 Task: Find connections with filter location Nanning with filter topic #coachingwith filter profile language French with filter current company Tromenz Learning with filter school National Institute of Technology, Tiruchirappalli with filter industry IT System Installation and Disposal with filter service category Team Building with filter keywords title Human Resources
Action: Mouse moved to (305, 200)
Screenshot: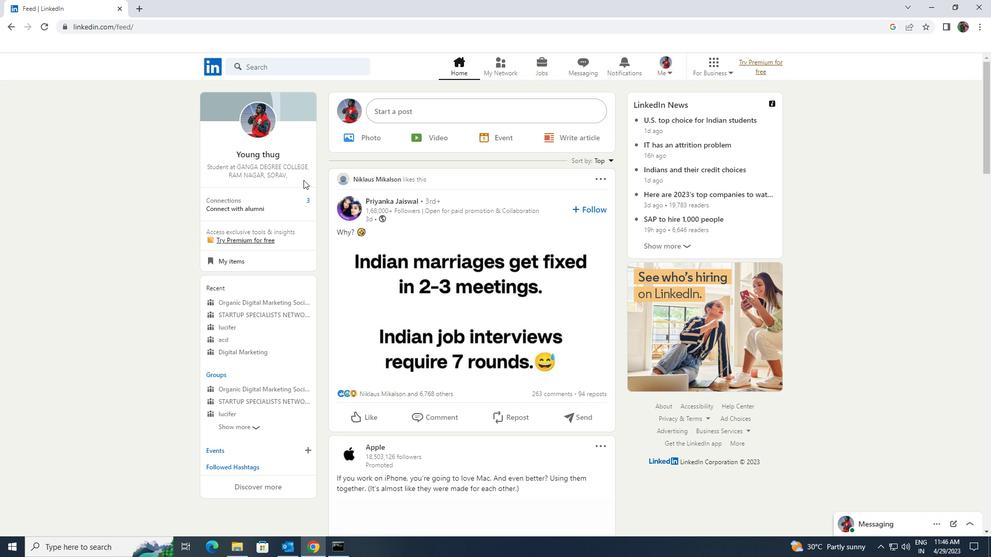 
Action: Mouse pressed left at (305, 200)
Screenshot: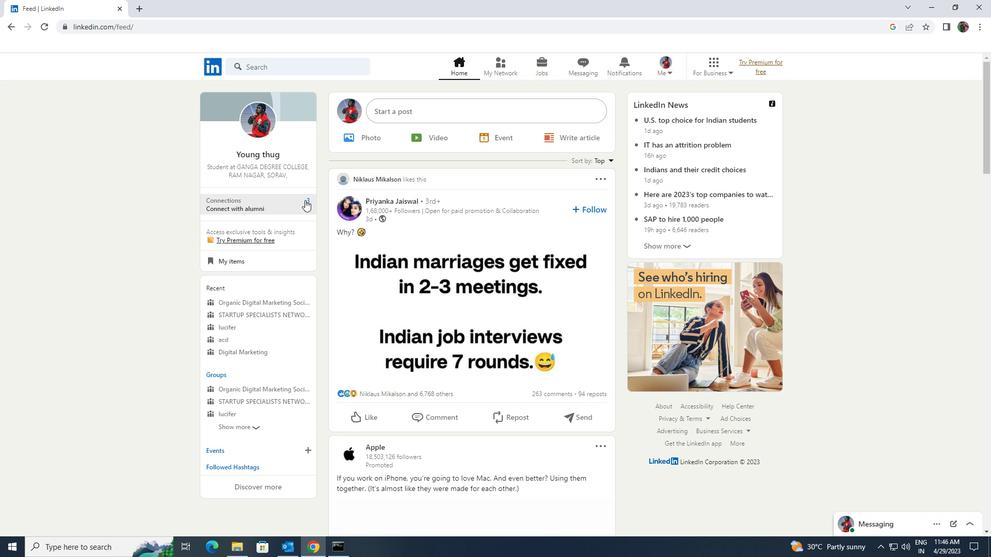 
Action: Mouse moved to (330, 127)
Screenshot: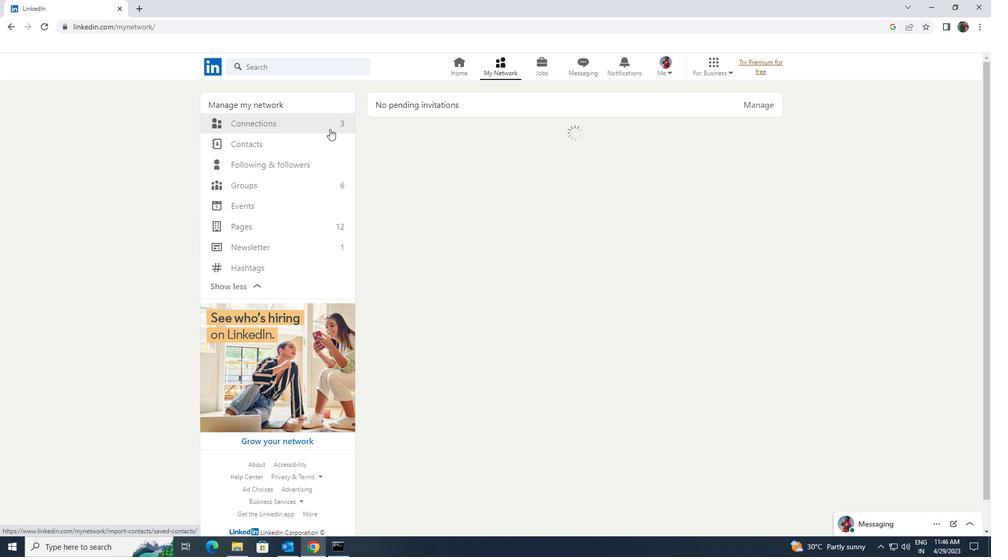 
Action: Mouse pressed left at (330, 127)
Screenshot: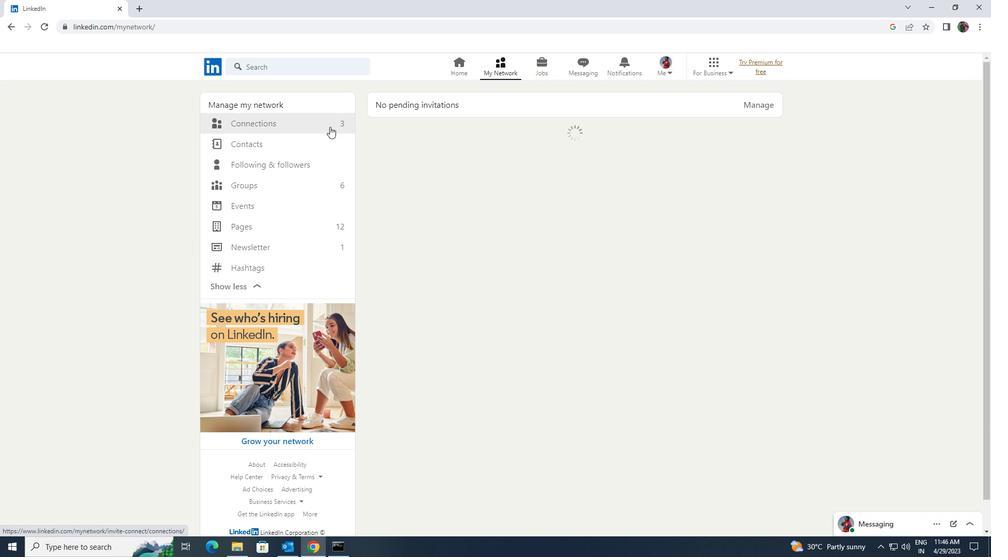 
Action: Mouse moved to (559, 125)
Screenshot: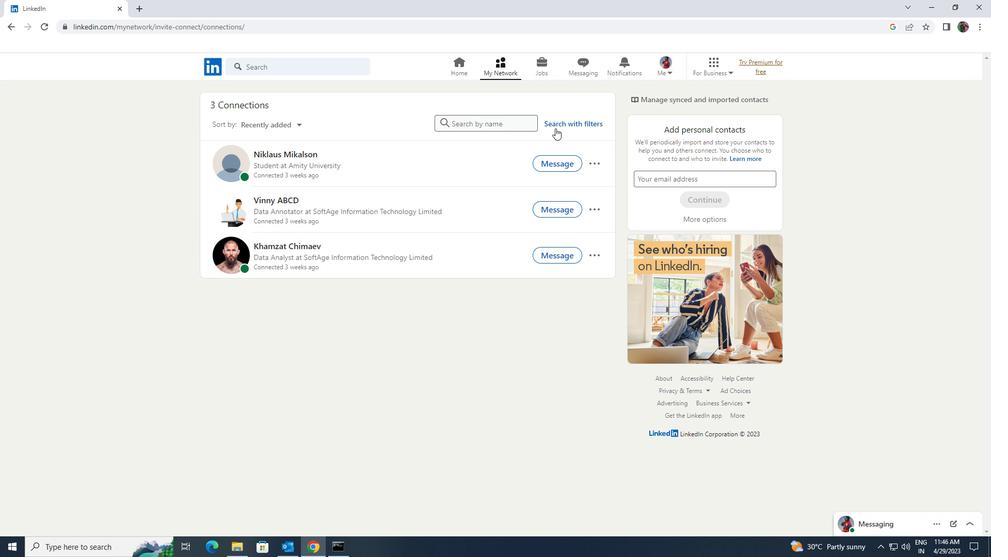 
Action: Mouse pressed left at (559, 125)
Screenshot: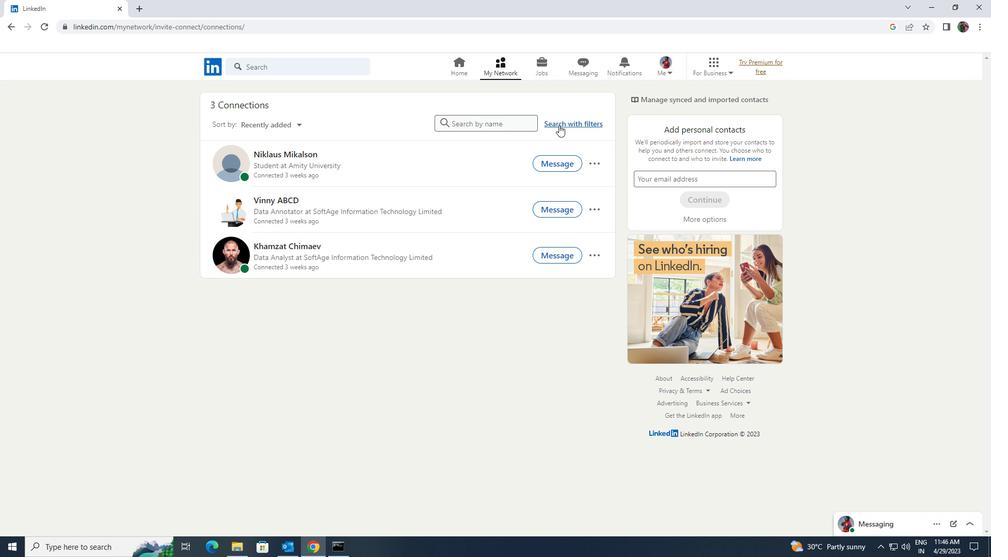 
Action: Mouse moved to (535, 96)
Screenshot: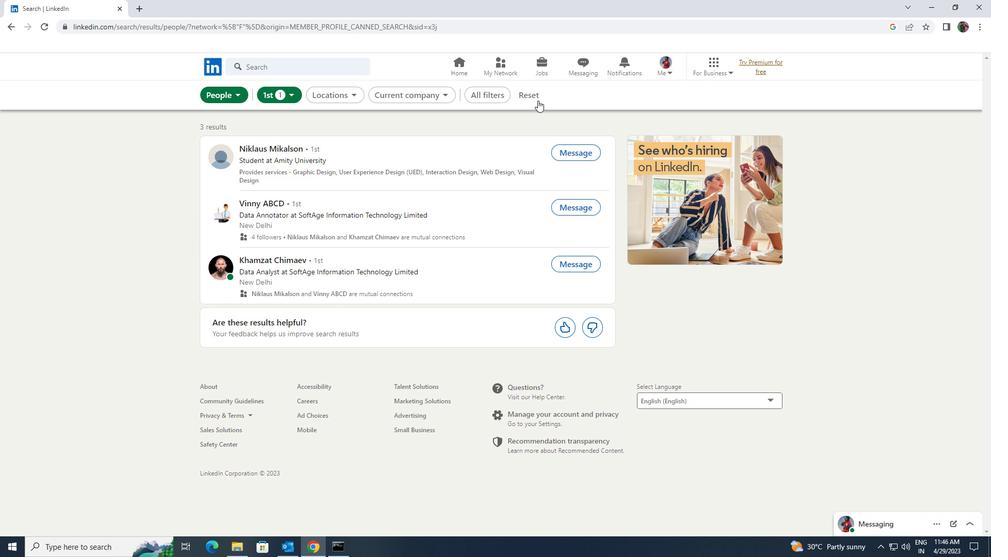 
Action: Mouse pressed left at (535, 96)
Screenshot: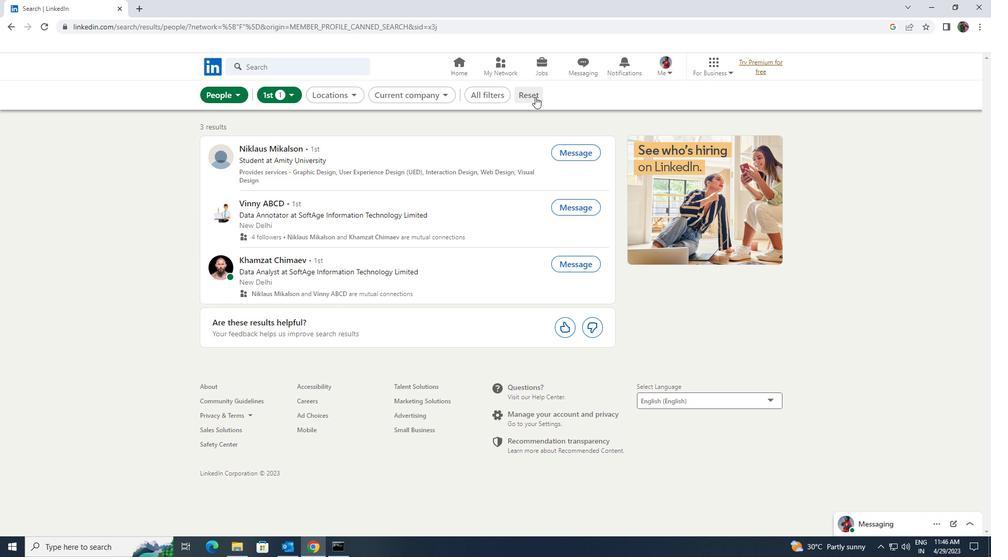 
Action: Mouse moved to (523, 95)
Screenshot: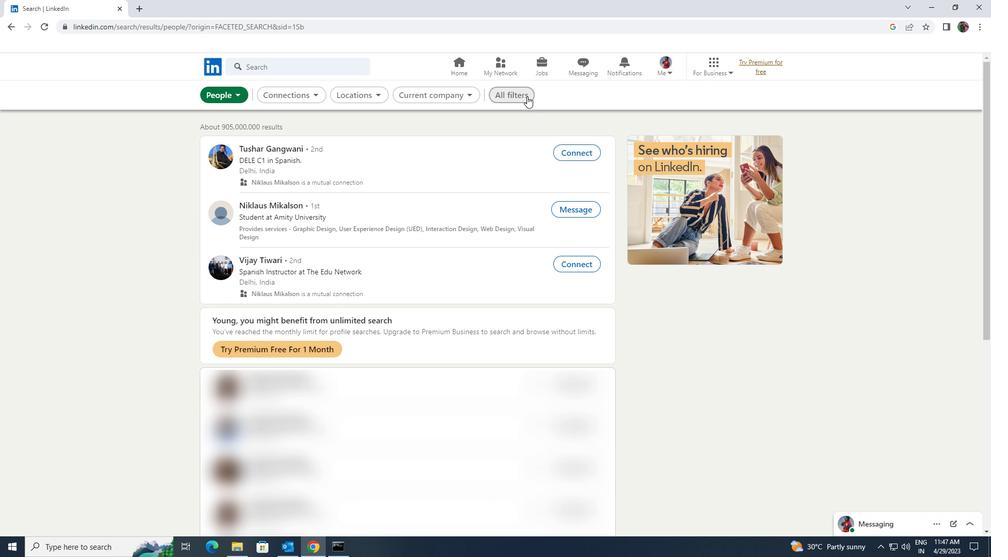 
Action: Mouse pressed left at (523, 95)
Screenshot: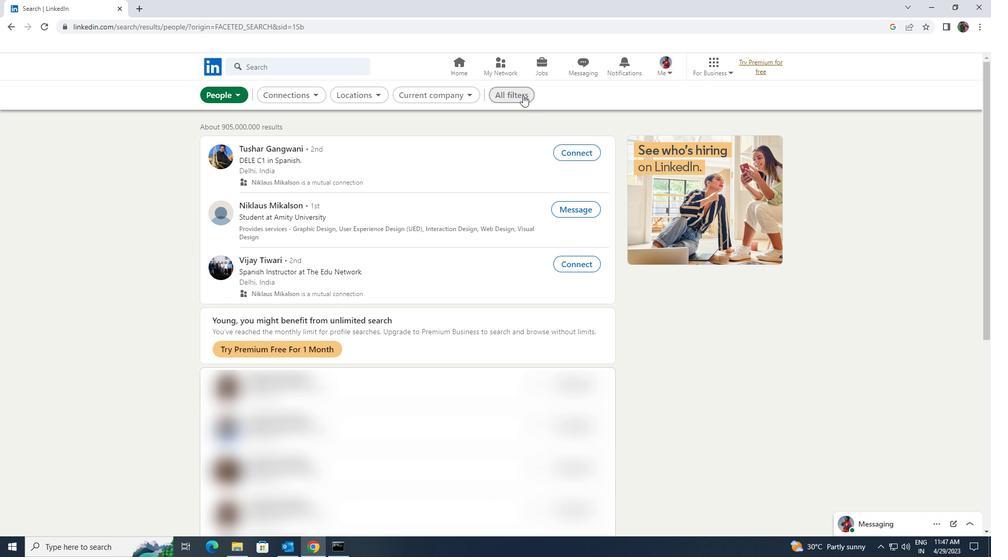 
Action: Mouse moved to (781, 261)
Screenshot: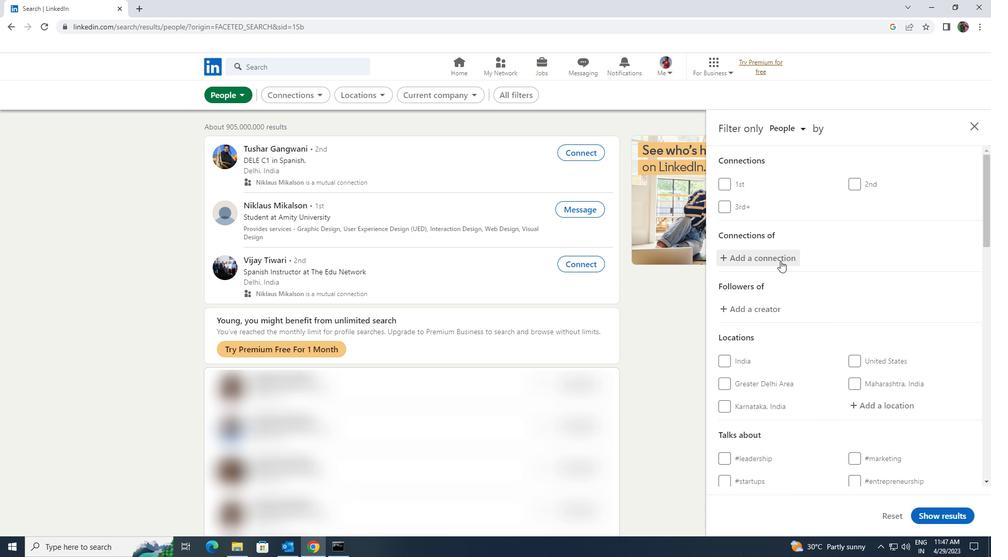 
Action: Mouse scrolled (781, 260) with delta (0, 0)
Screenshot: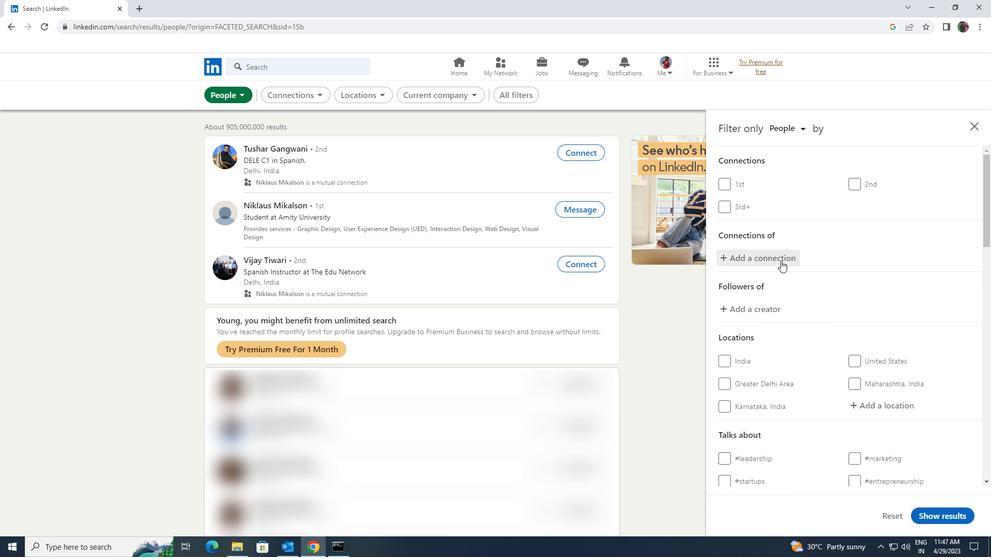 
Action: Mouse scrolled (781, 260) with delta (0, 0)
Screenshot: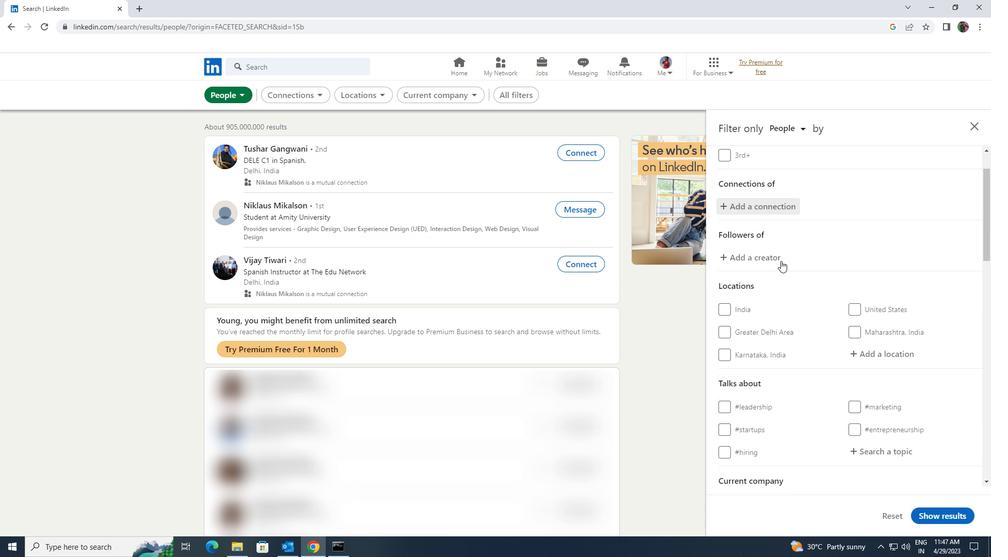 
Action: Mouse moved to (871, 299)
Screenshot: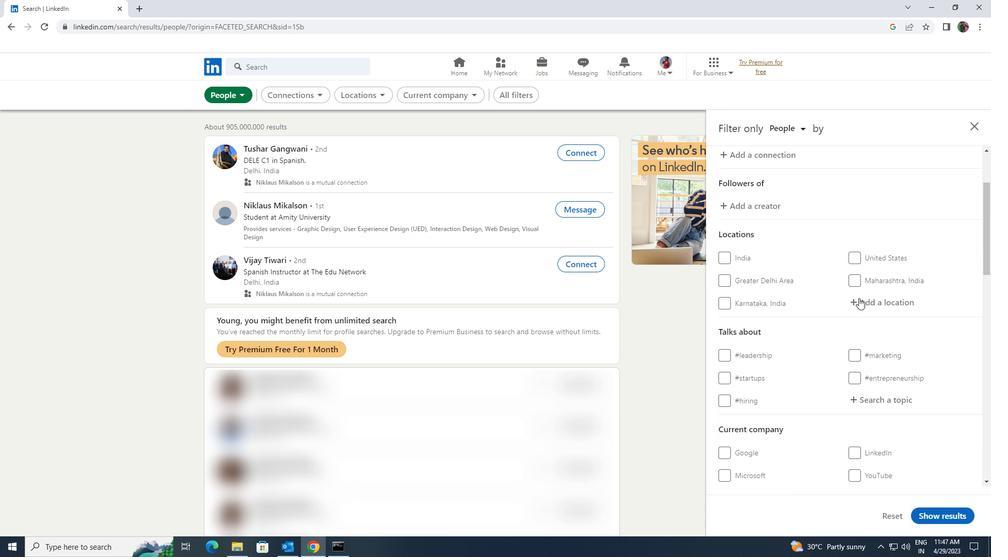 
Action: Mouse pressed left at (871, 299)
Screenshot: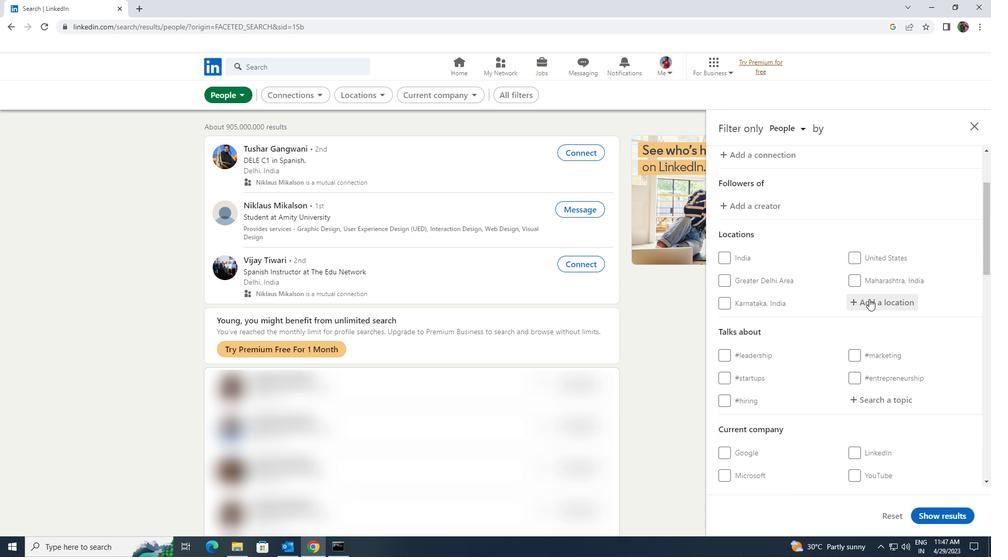 
Action: Mouse moved to (866, 302)
Screenshot: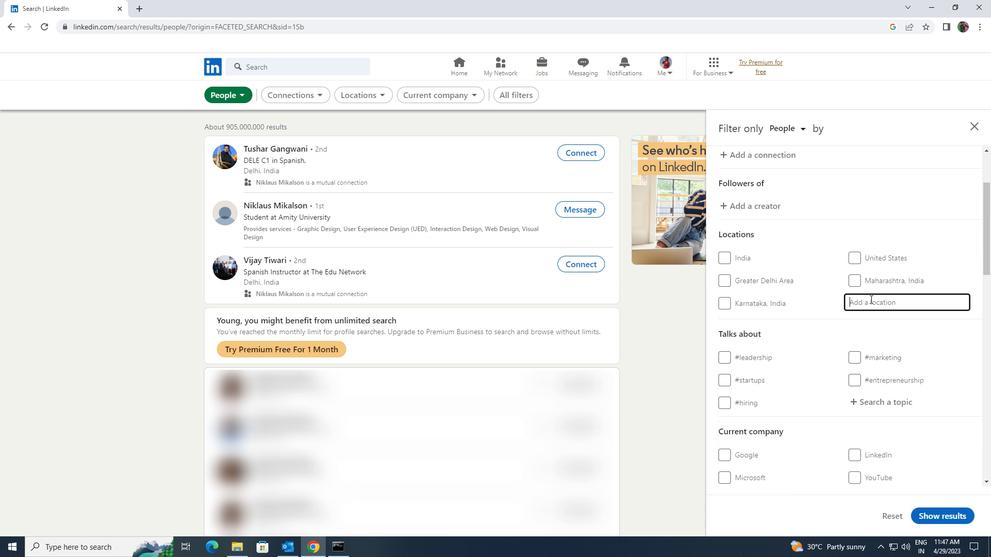 
Action: Key pressed <Key.shift>NANNI
Screenshot: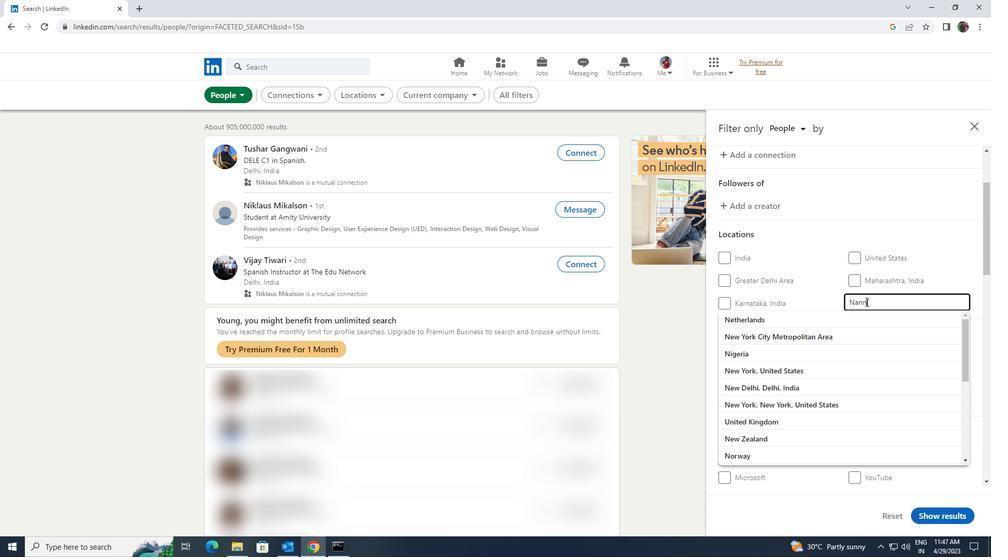 
Action: Mouse moved to (864, 317)
Screenshot: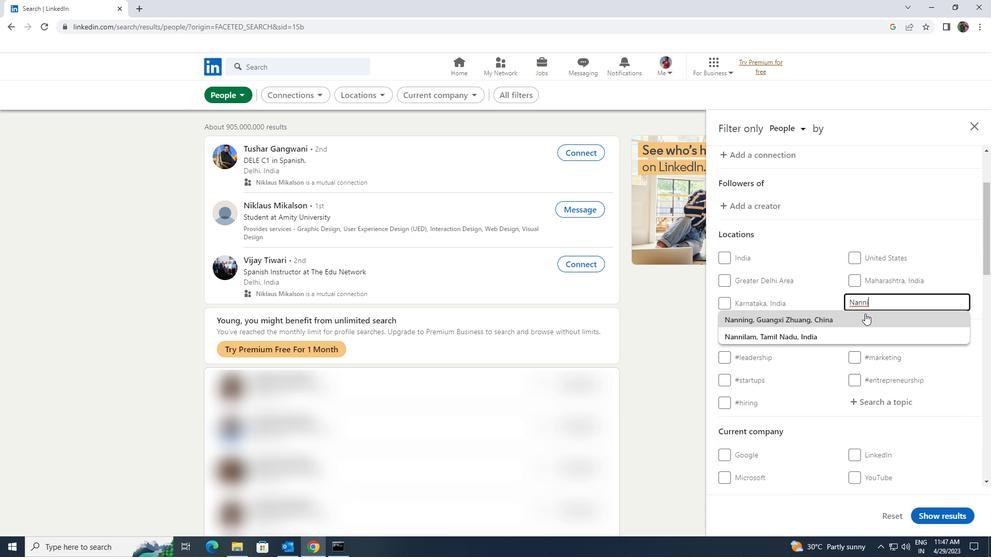 
Action: Mouse pressed left at (864, 317)
Screenshot: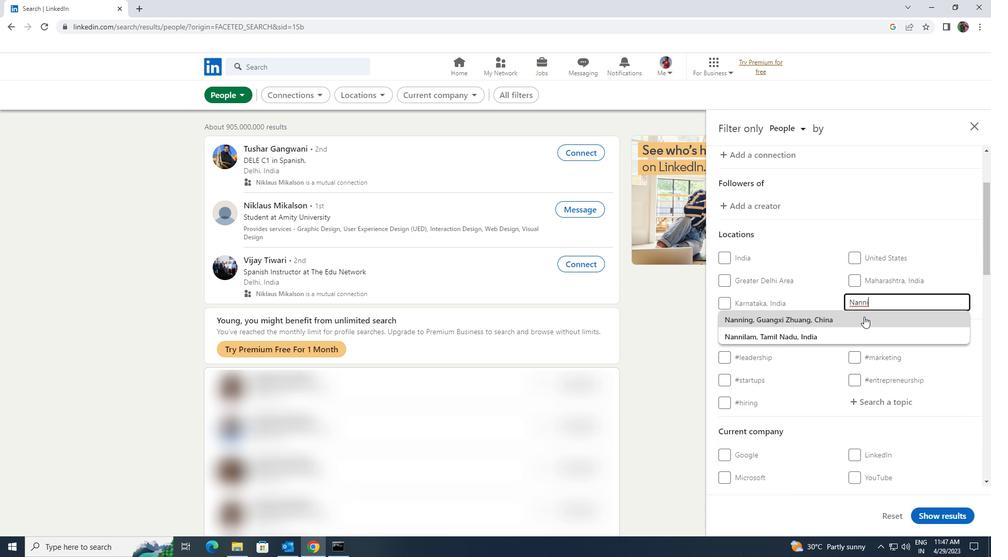 
Action: Mouse moved to (862, 320)
Screenshot: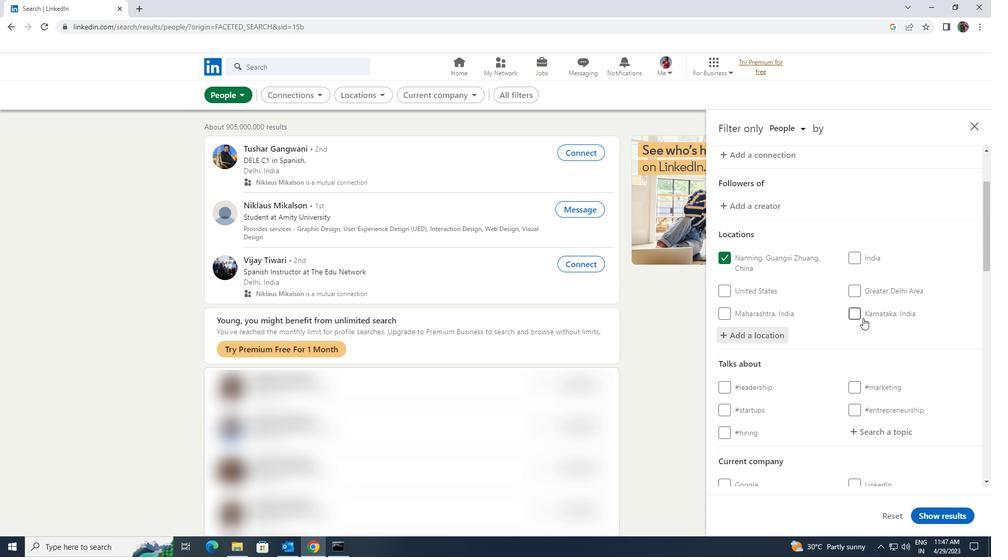 
Action: Mouse scrolled (862, 319) with delta (0, 0)
Screenshot: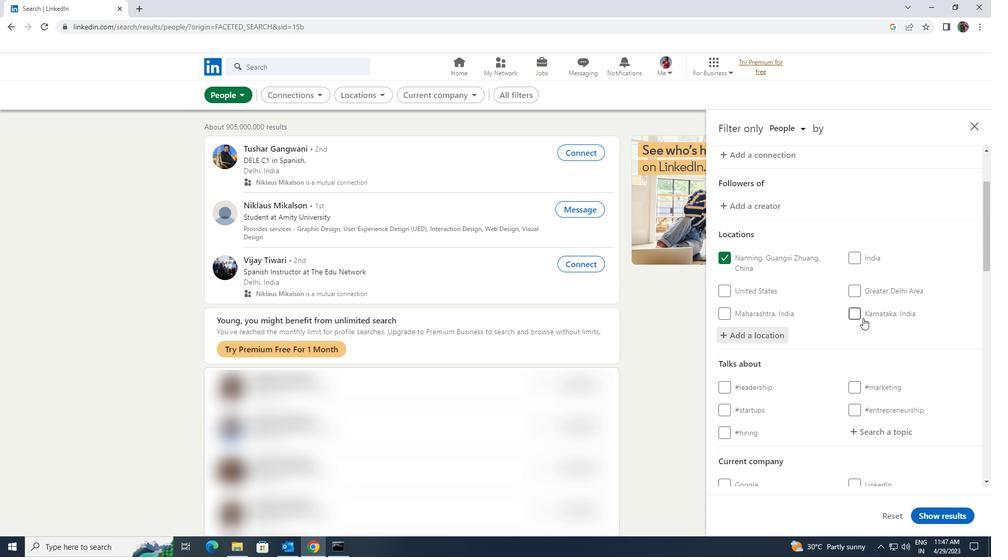 
Action: Mouse moved to (861, 320)
Screenshot: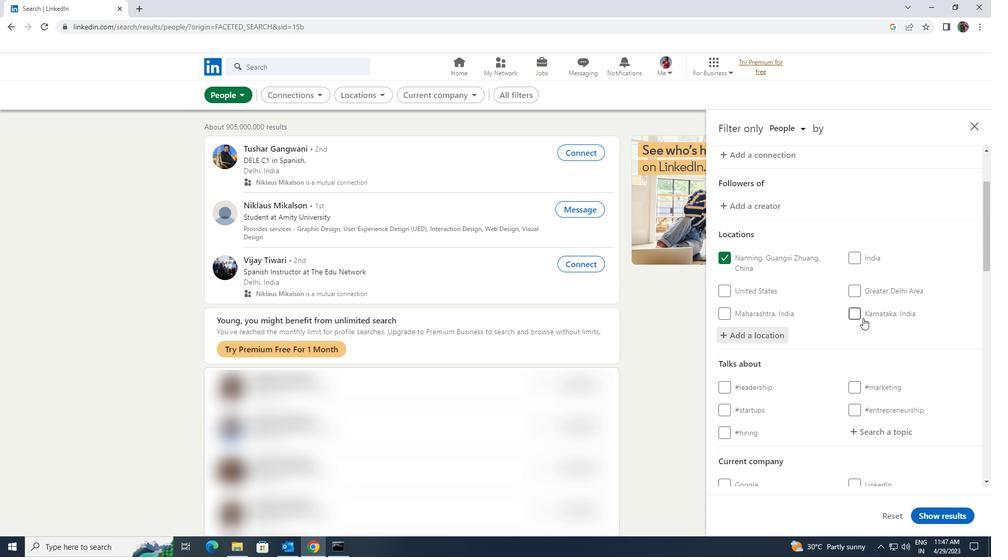 
Action: Mouse scrolled (861, 320) with delta (0, 0)
Screenshot: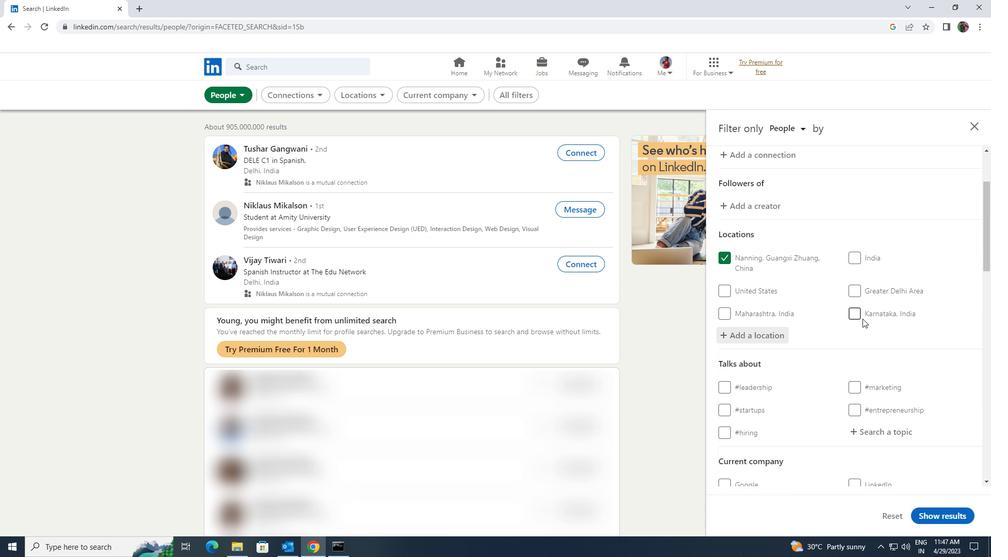 
Action: Mouse moved to (864, 330)
Screenshot: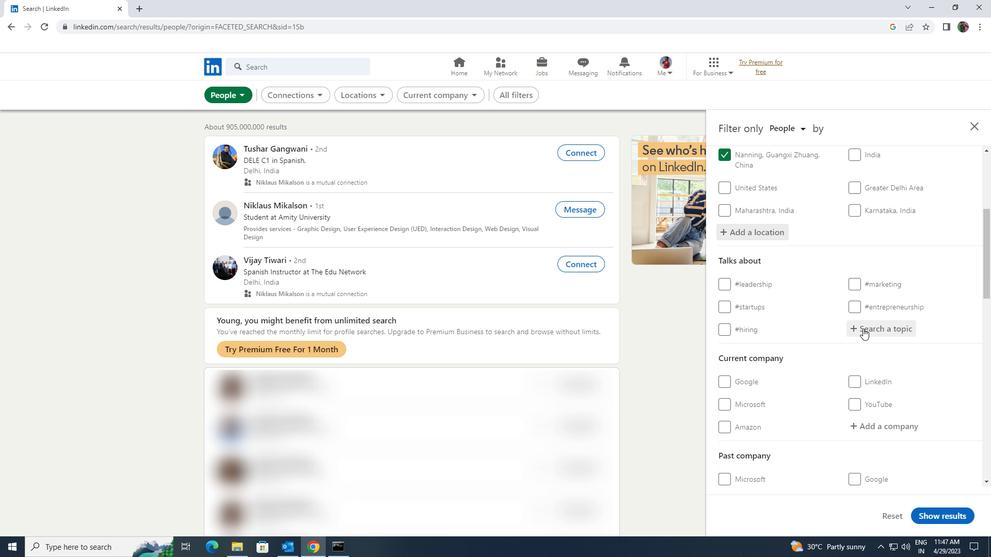 
Action: Mouse pressed left at (864, 330)
Screenshot: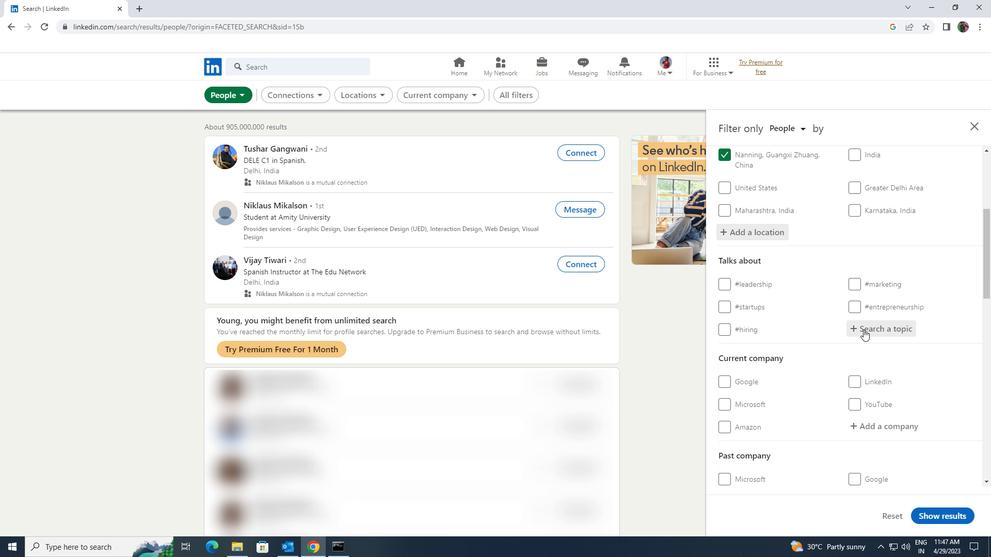 
Action: Key pressed <Key.shift>COACHING
Screenshot: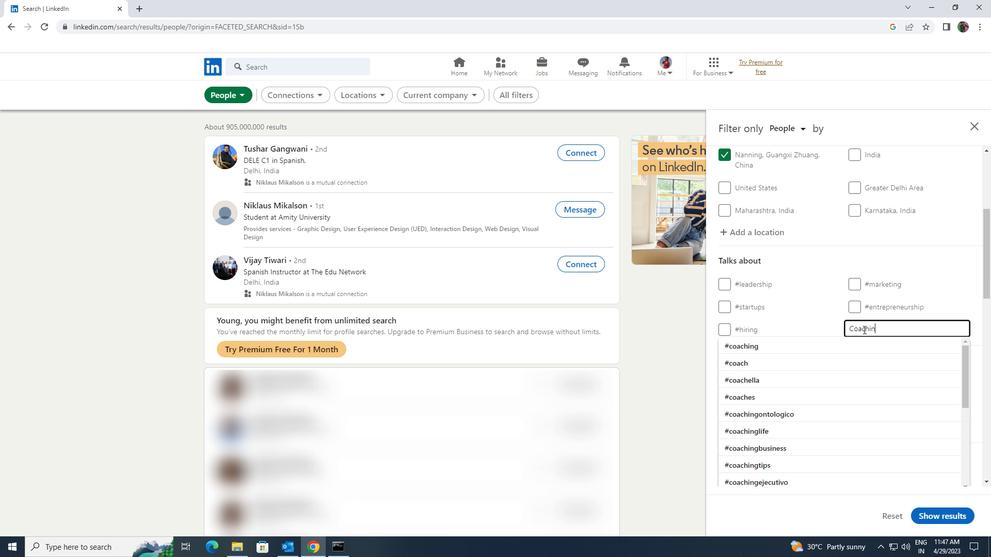 
Action: Mouse moved to (850, 348)
Screenshot: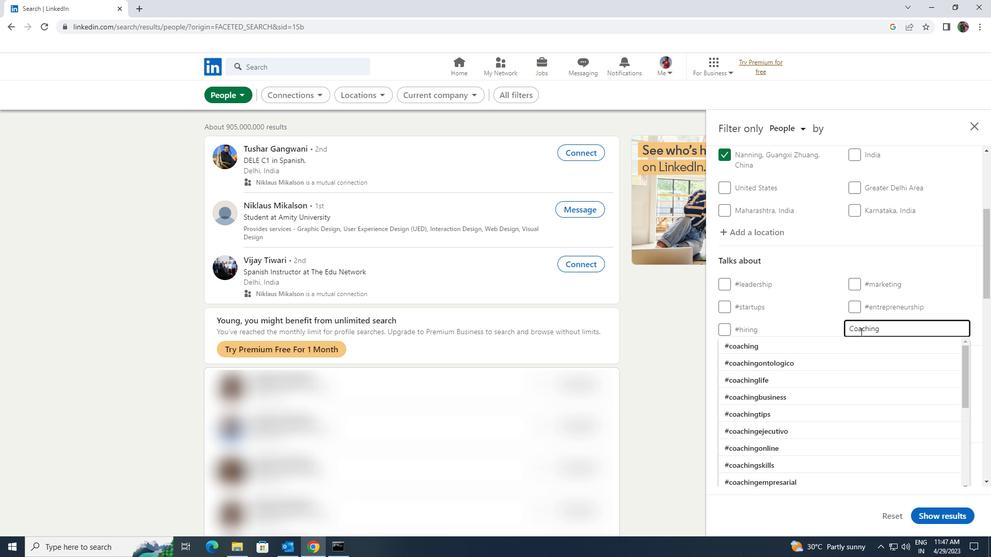 
Action: Mouse pressed left at (850, 348)
Screenshot: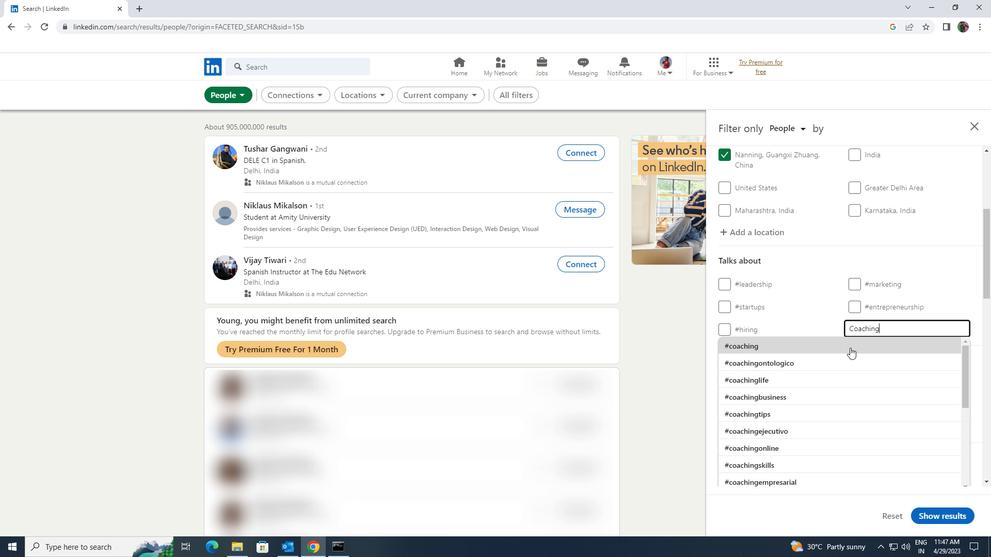 
Action: Mouse scrolled (850, 347) with delta (0, 0)
Screenshot: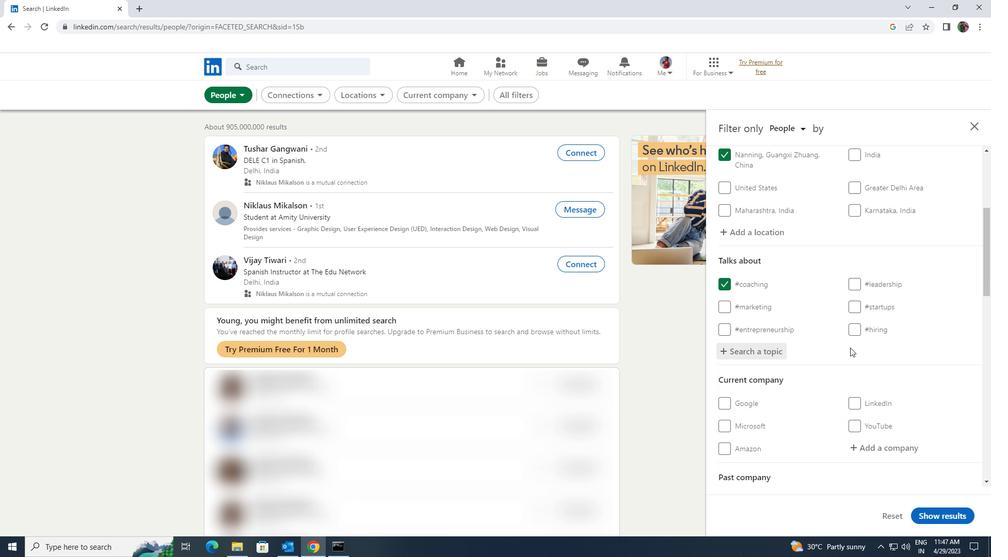 
Action: Mouse scrolled (850, 347) with delta (0, 0)
Screenshot: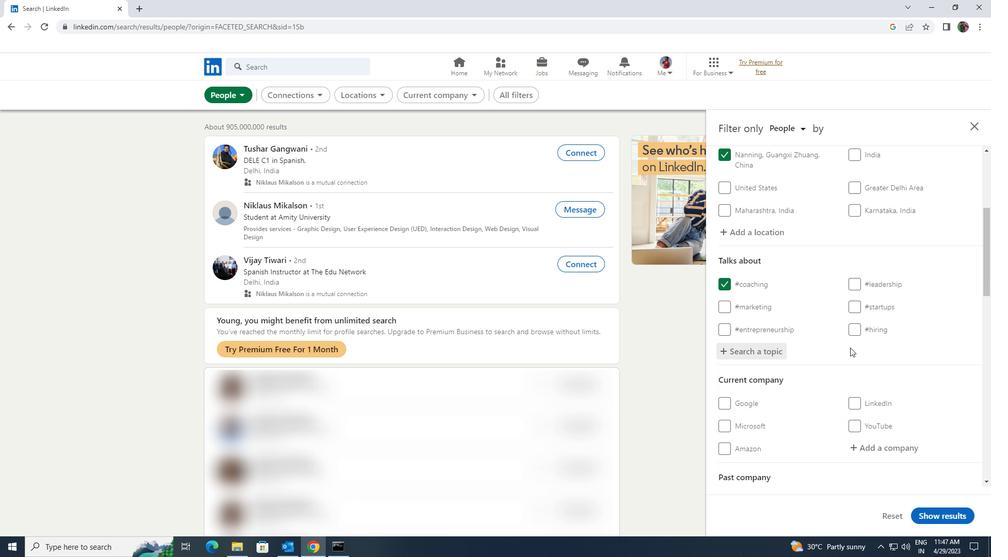
Action: Mouse scrolled (850, 347) with delta (0, 0)
Screenshot: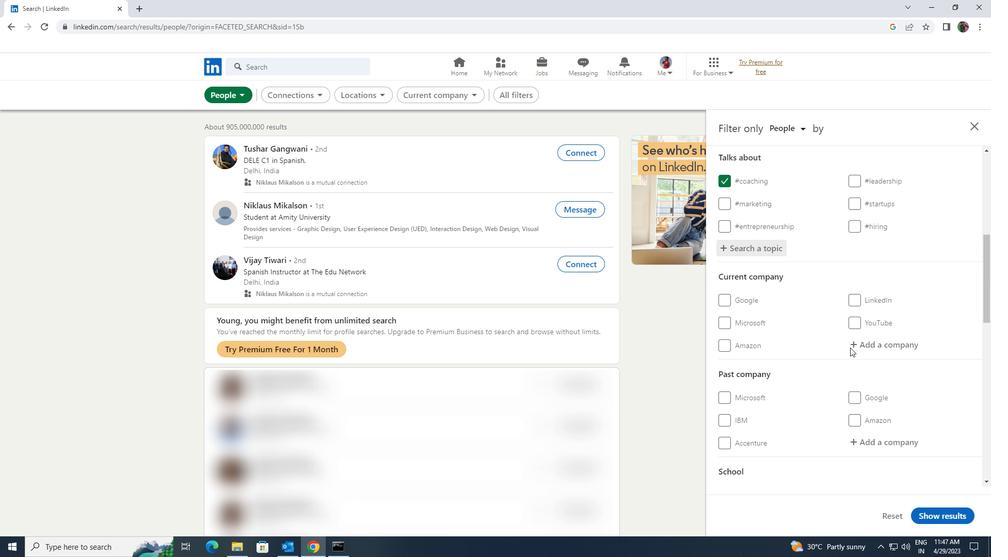 
Action: Mouse scrolled (850, 347) with delta (0, 0)
Screenshot: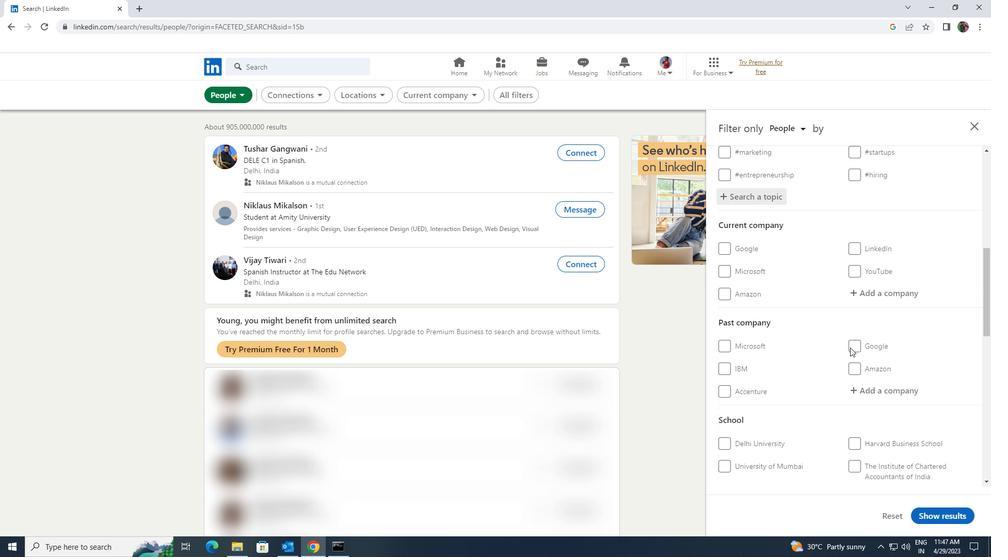 
Action: Mouse scrolled (850, 347) with delta (0, 0)
Screenshot: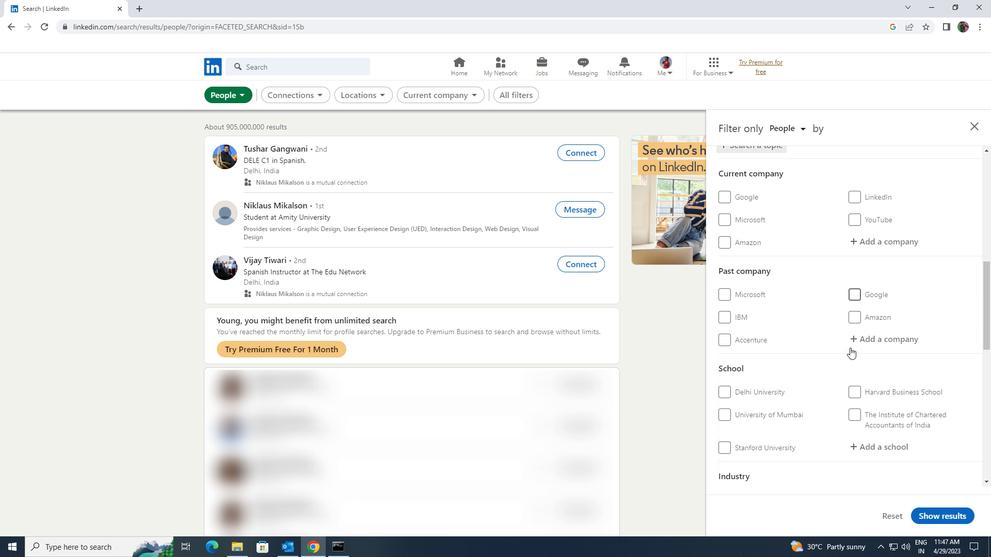 
Action: Mouse scrolled (850, 347) with delta (0, 0)
Screenshot: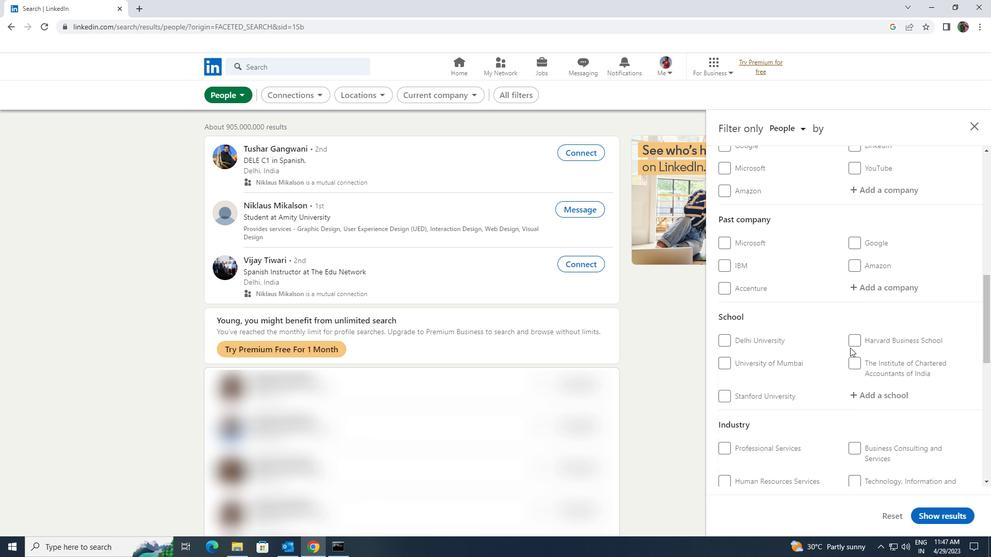 
Action: Mouse scrolled (850, 347) with delta (0, 0)
Screenshot: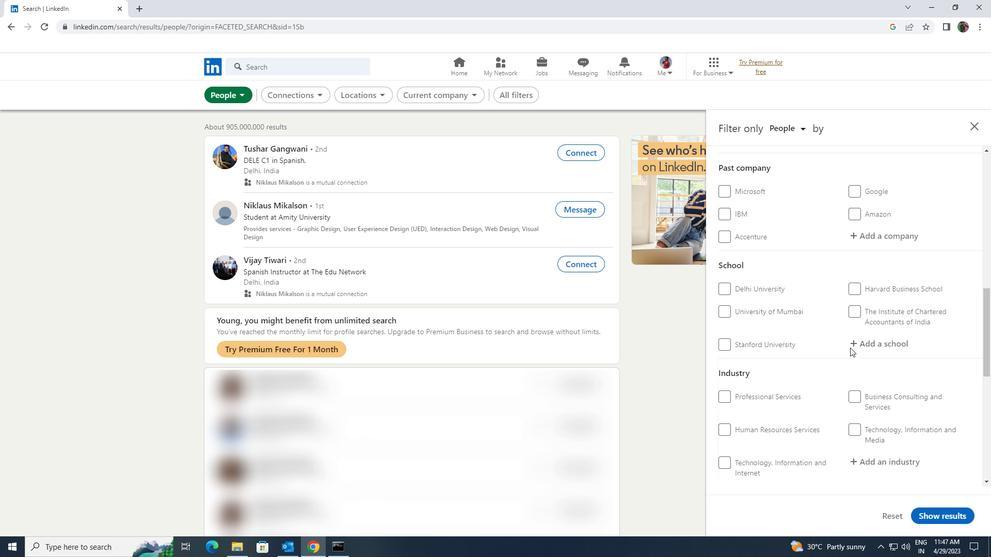 
Action: Mouse scrolled (850, 347) with delta (0, 0)
Screenshot: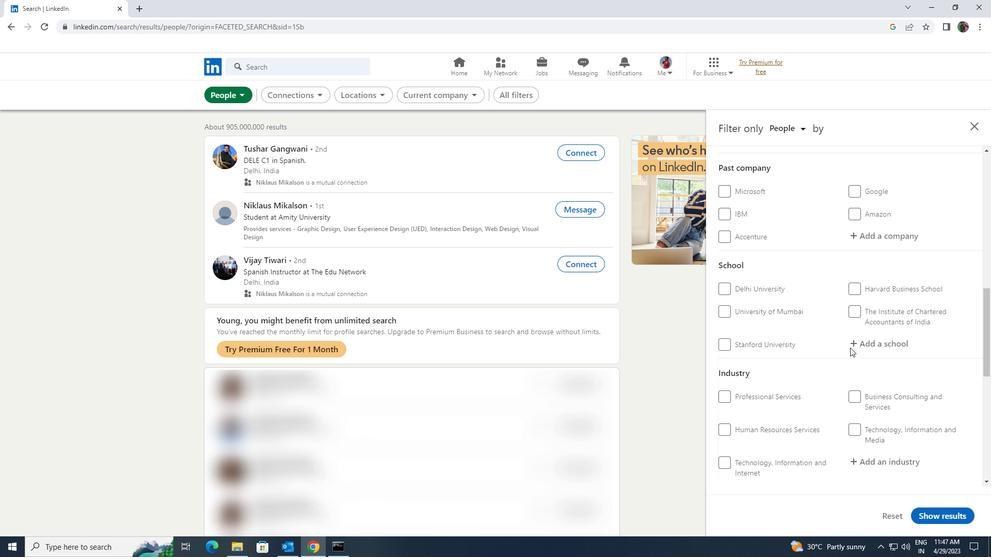 
Action: Mouse scrolled (850, 347) with delta (0, 0)
Screenshot: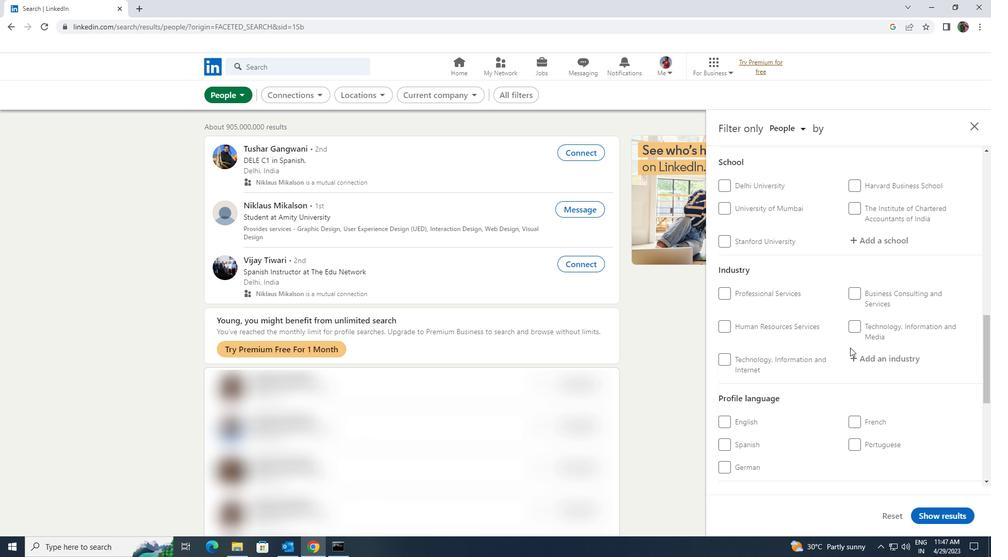 
Action: Mouse moved to (851, 365)
Screenshot: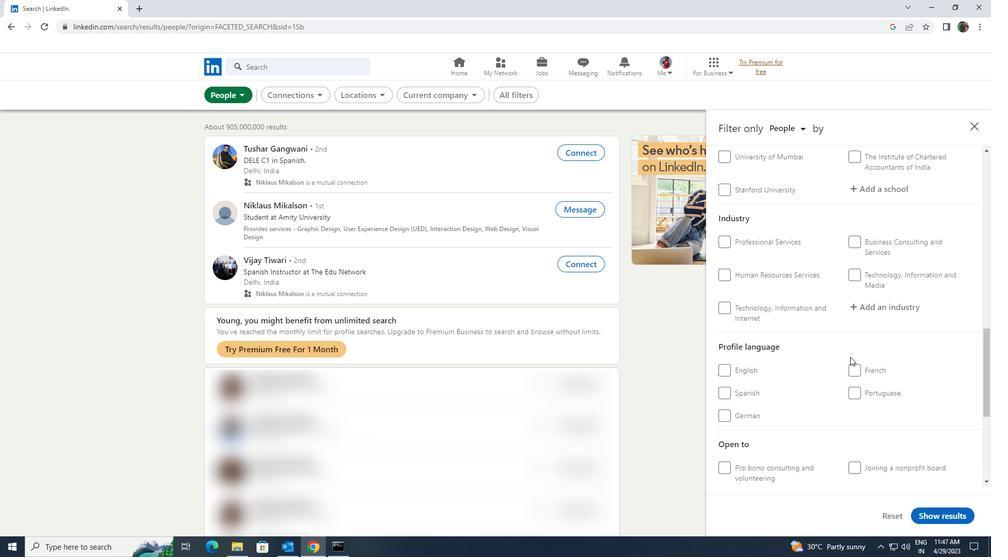 
Action: Mouse pressed left at (851, 365)
Screenshot: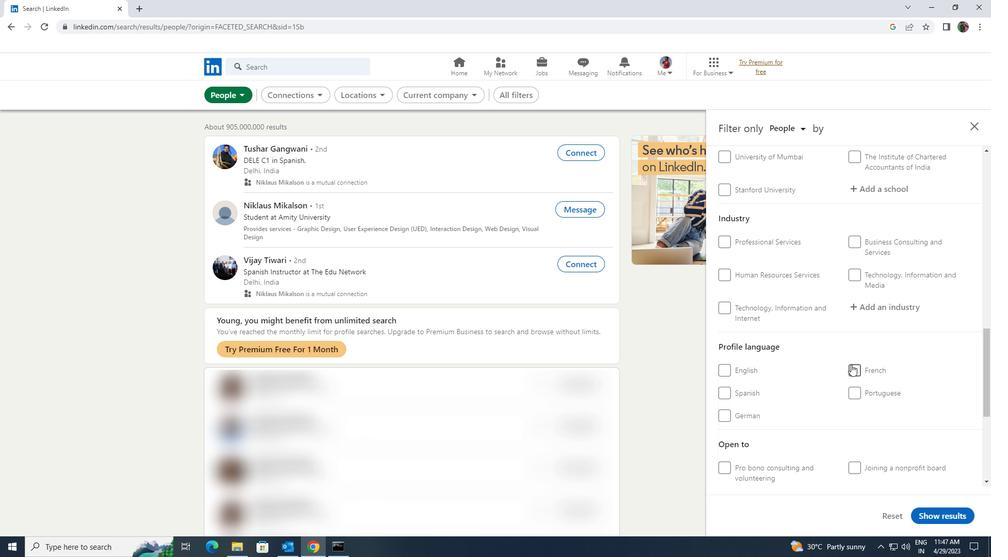 
Action: Mouse scrolled (851, 365) with delta (0, 0)
Screenshot: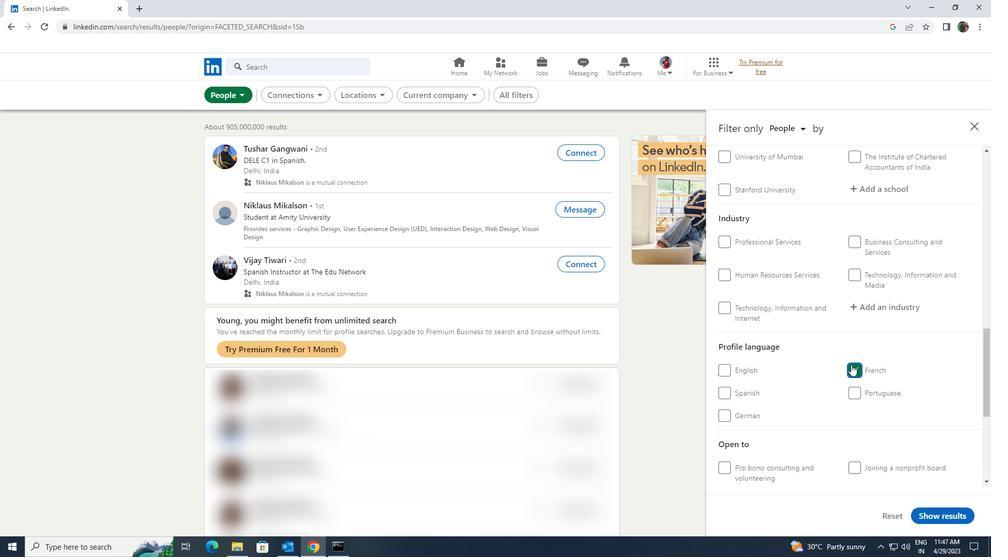 
Action: Mouse scrolled (851, 365) with delta (0, 0)
Screenshot: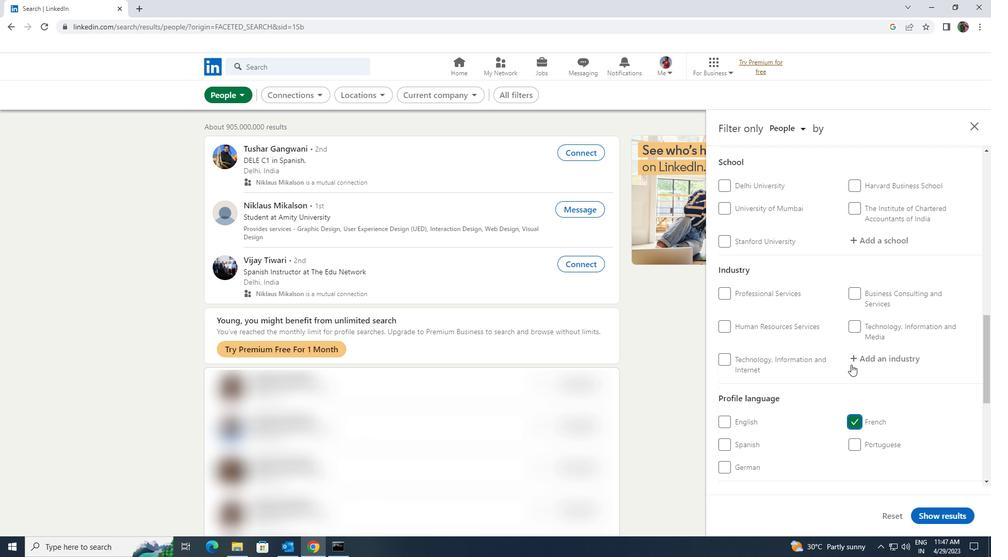 
Action: Mouse scrolled (851, 365) with delta (0, 0)
Screenshot: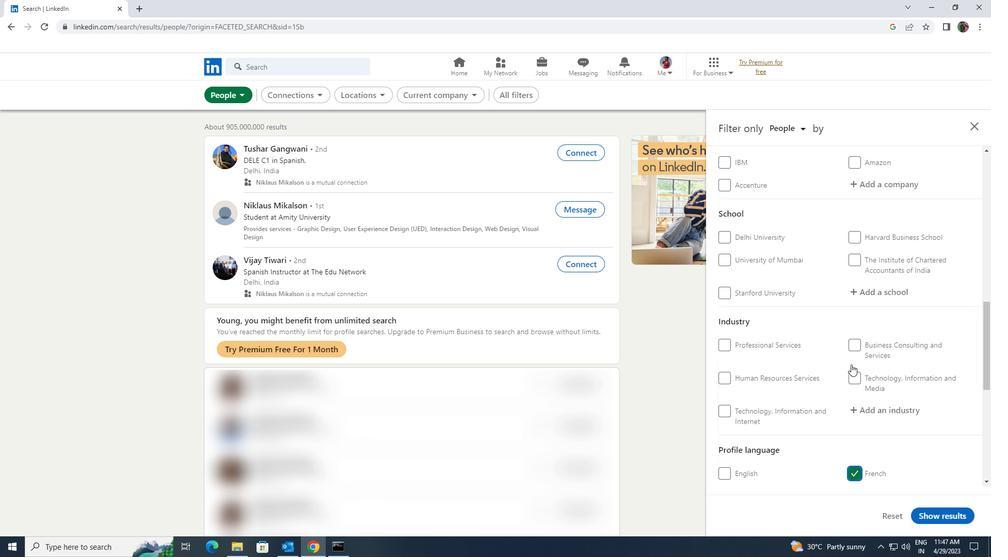 
Action: Mouse scrolled (851, 365) with delta (0, 0)
Screenshot: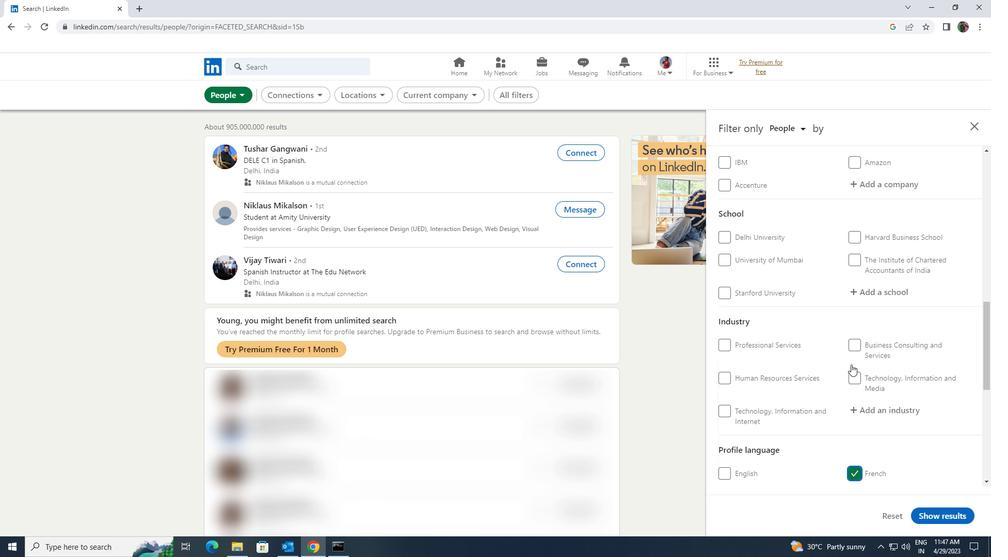 
Action: Mouse scrolled (851, 365) with delta (0, 0)
Screenshot: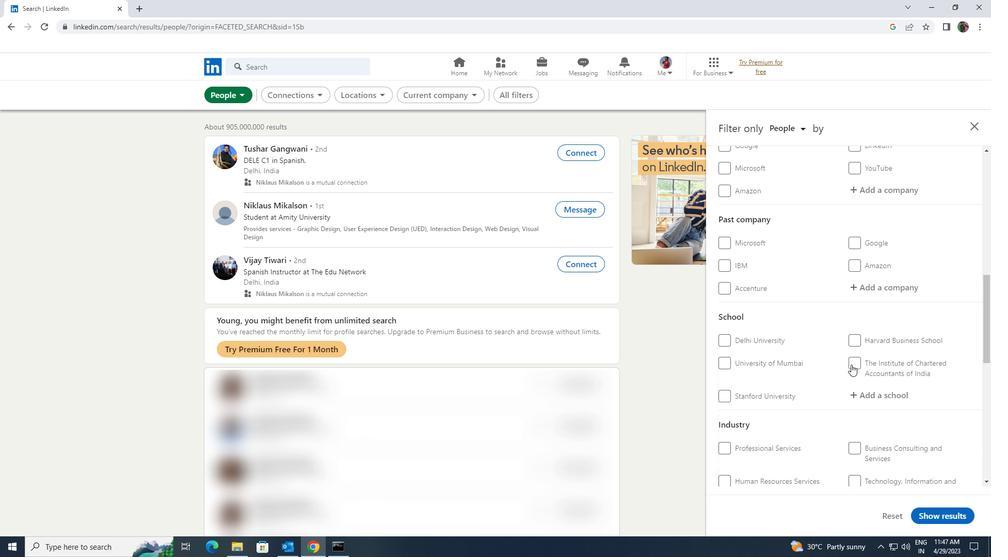 
Action: Mouse scrolled (851, 365) with delta (0, 0)
Screenshot: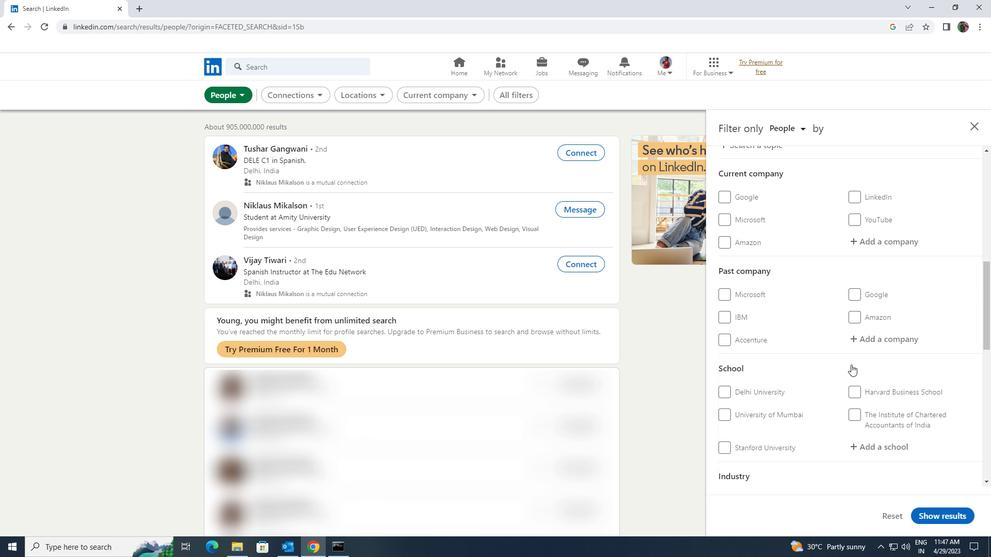 
Action: Mouse moved to (873, 293)
Screenshot: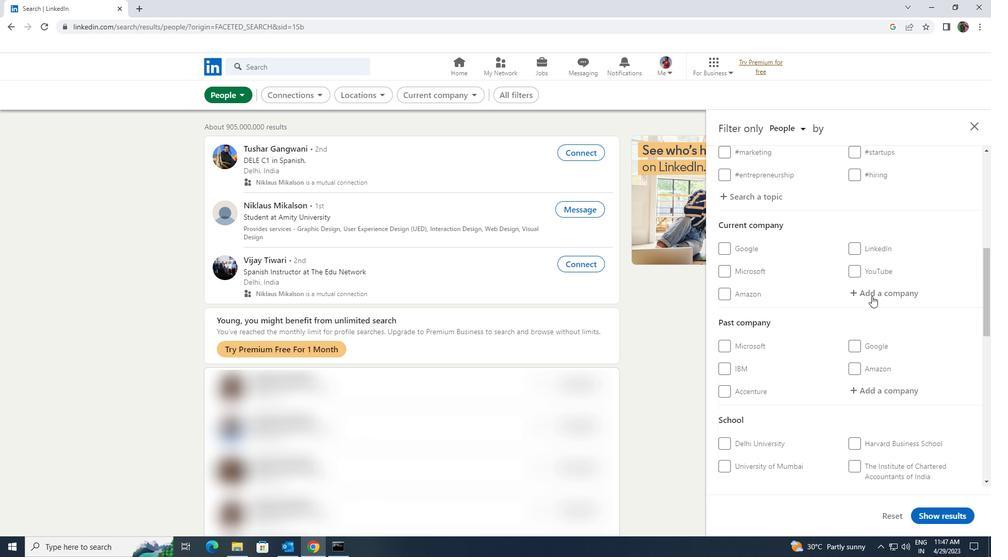 
Action: Mouse pressed left at (873, 293)
Screenshot: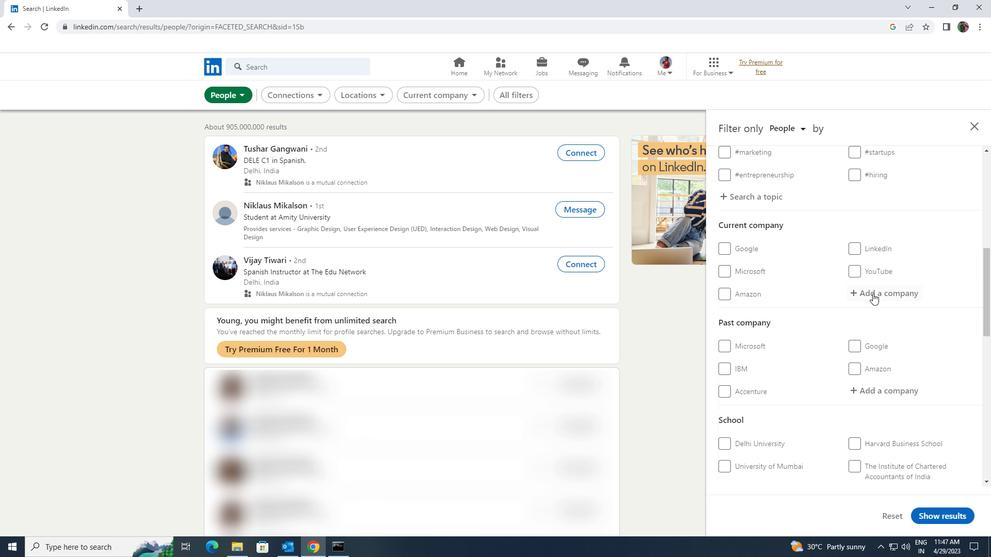 
Action: Mouse moved to (867, 296)
Screenshot: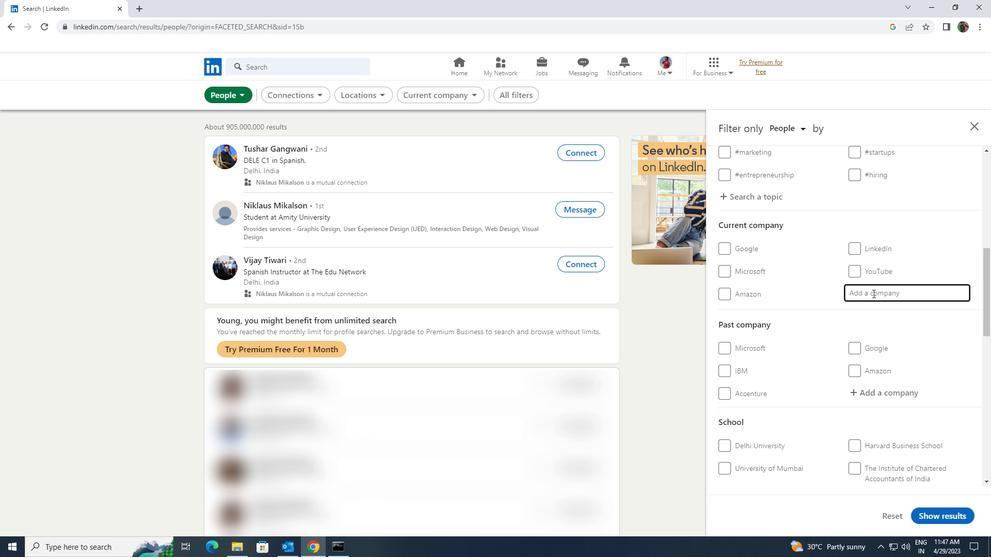 
Action: Key pressed <Key.shift>TROMENZ
Screenshot: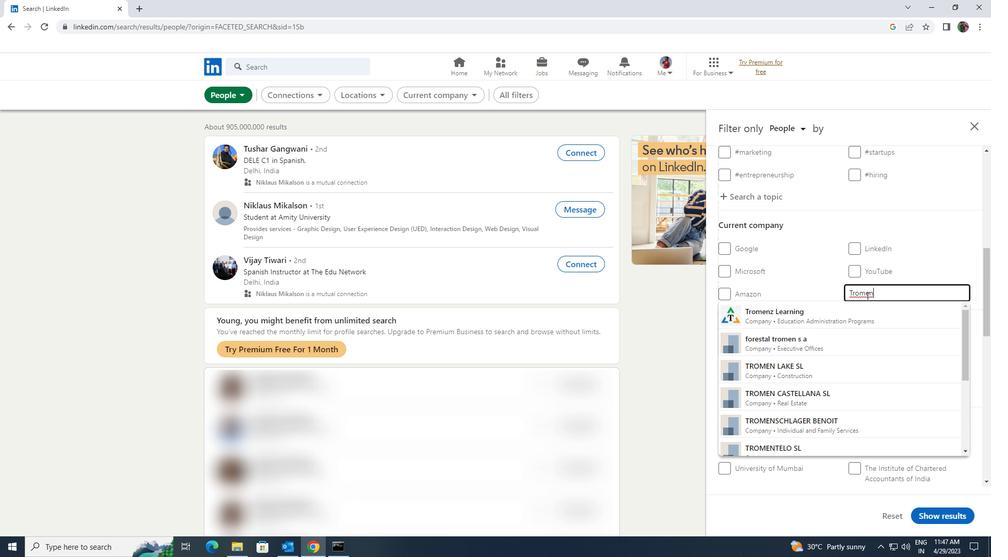 
Action: Mouse moved to (859, 311)
Screenshot: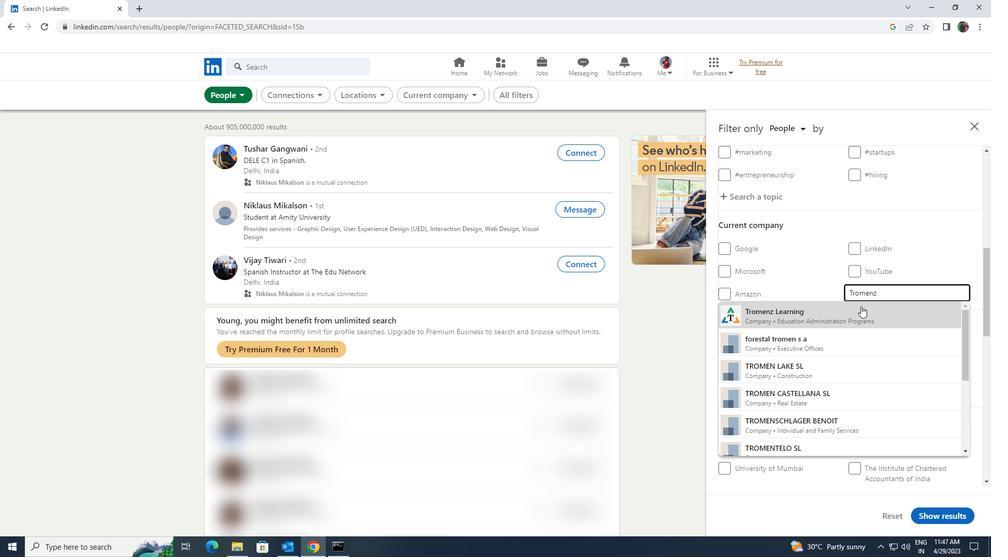 
Action: Mouse pressed left at (859, 311)
Screenshot: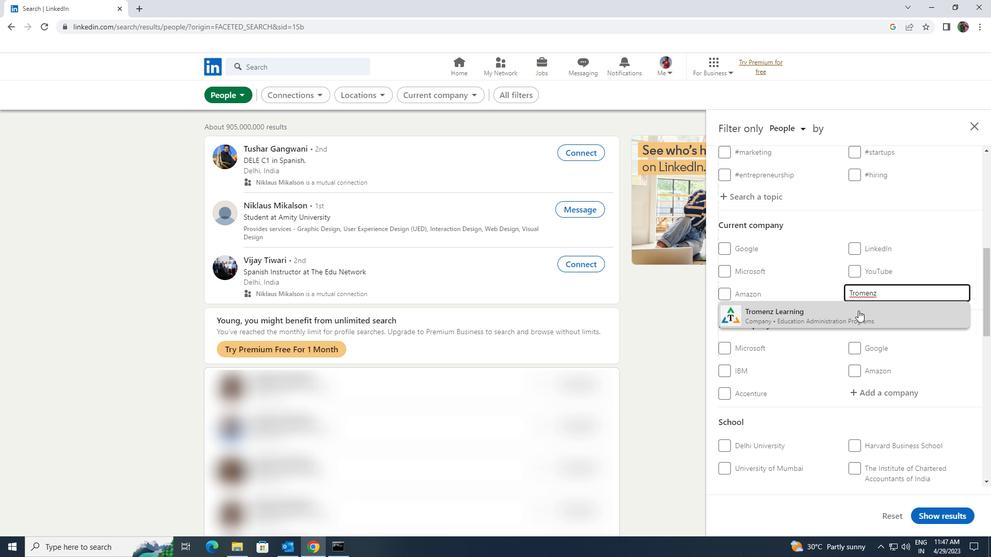 
Action: Mouse scrolled (859, 310) with delta (0, 0)
Screenshot: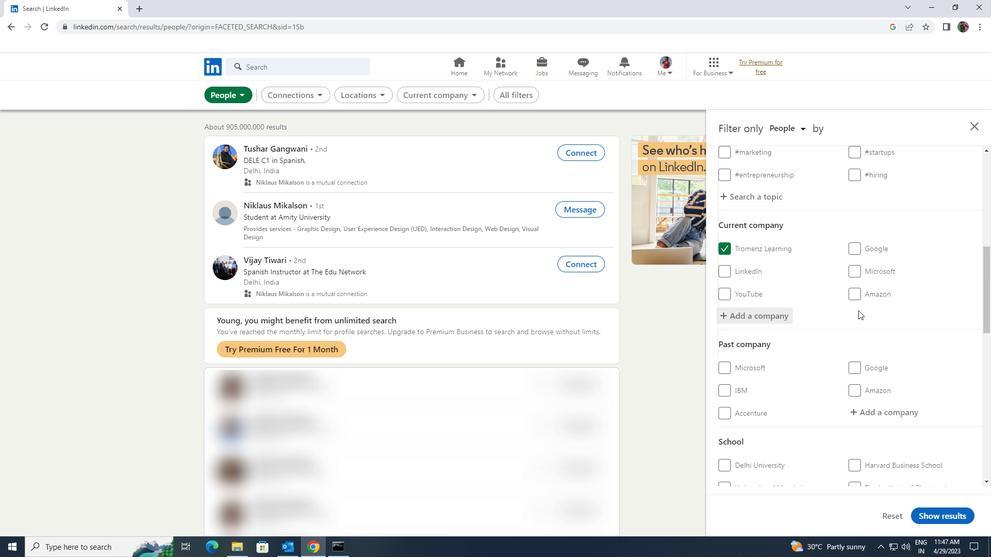 
Action: Mouse scrolled (859, 310) with delta (0, 0)
Screenshot: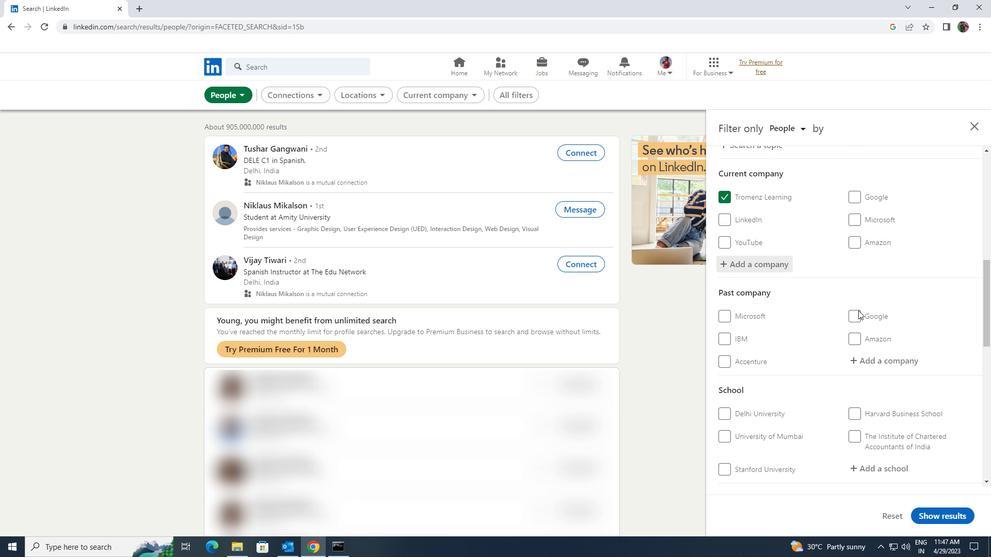 
Action: Mouse scrolled (859, 310) with delta (0, 0)
Screenshot: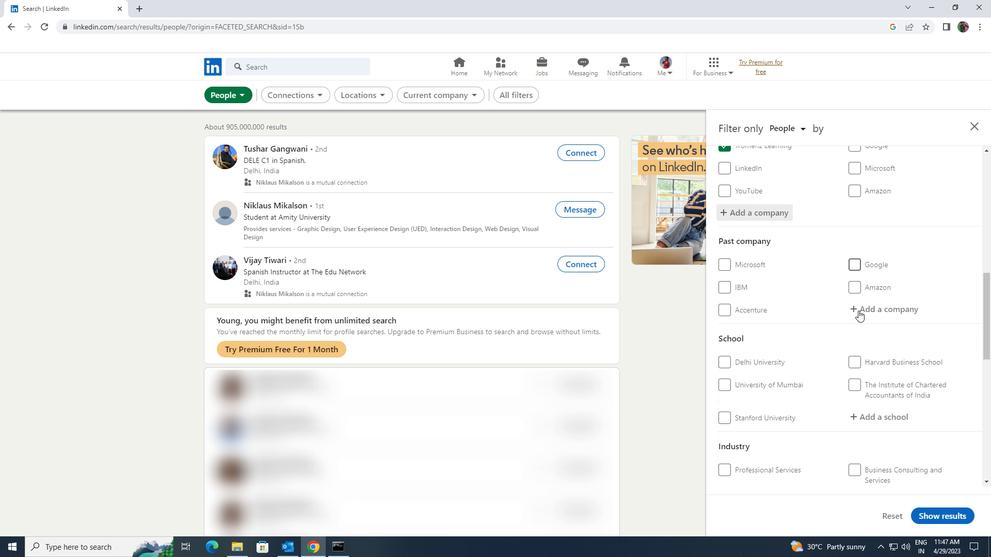 
Action: Mouse scrolled (859, 310) with delta (0, 0)
Screenshot: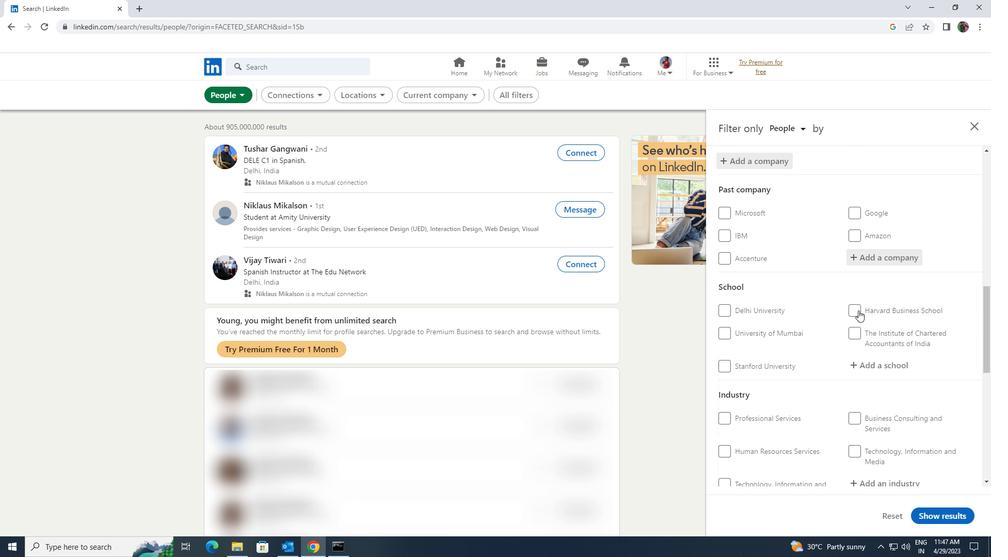 
Action: Mouse moved to (860, 314)
Screenshot: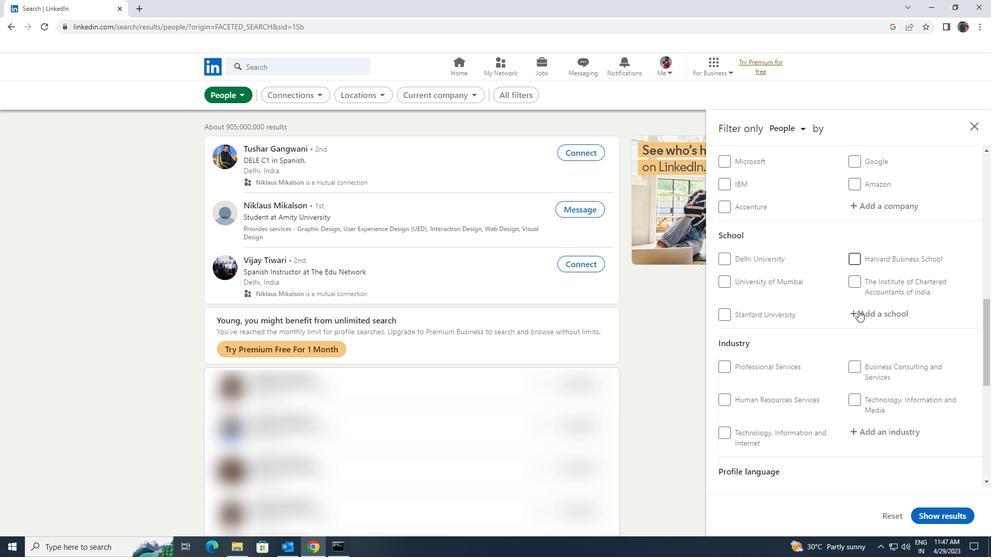 
Action: Mouse pressed left at (860, 314)
Screenshot: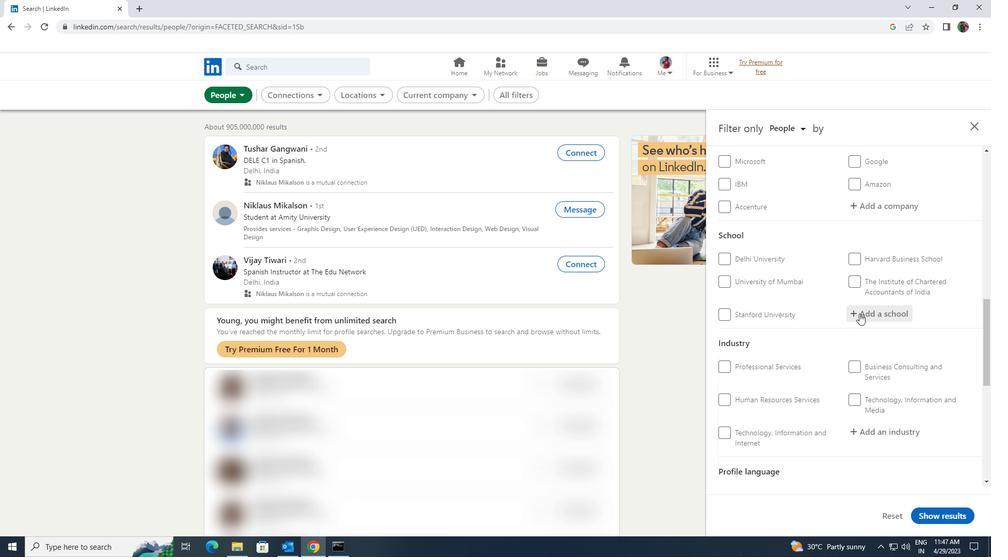 
Action: Key pressed <Key.shift>NATIONAL<Key.space><Key.shift>INSTITUTE<Key.space><Key.shift>OF<Key.space><Key.shift>TECHNOLOGY<Key.space><Key.shift>TIR
Screenshot: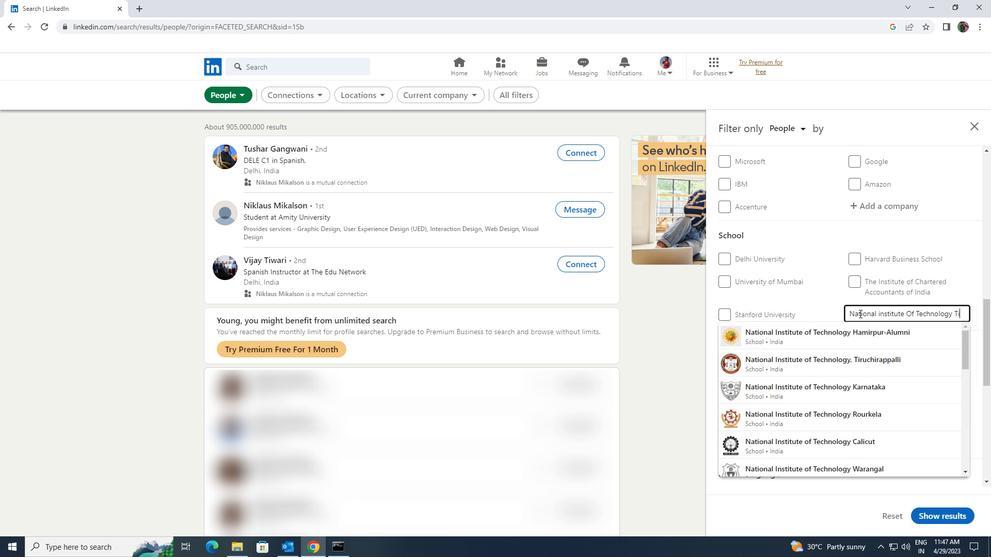 
Action: Mouse moved to (855, 324)
Screenshot: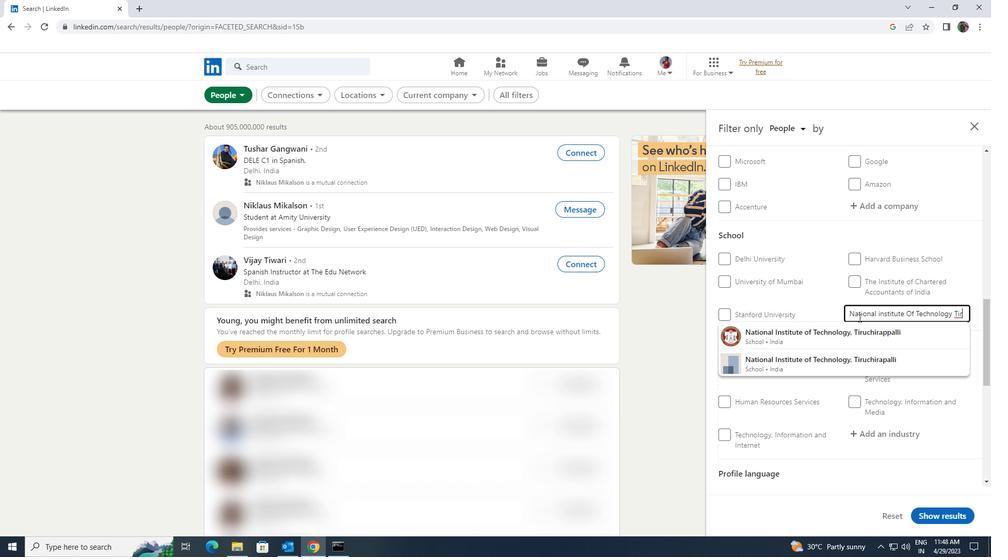 
Action: Mouse pressed left at (855, 324)
Screenshot: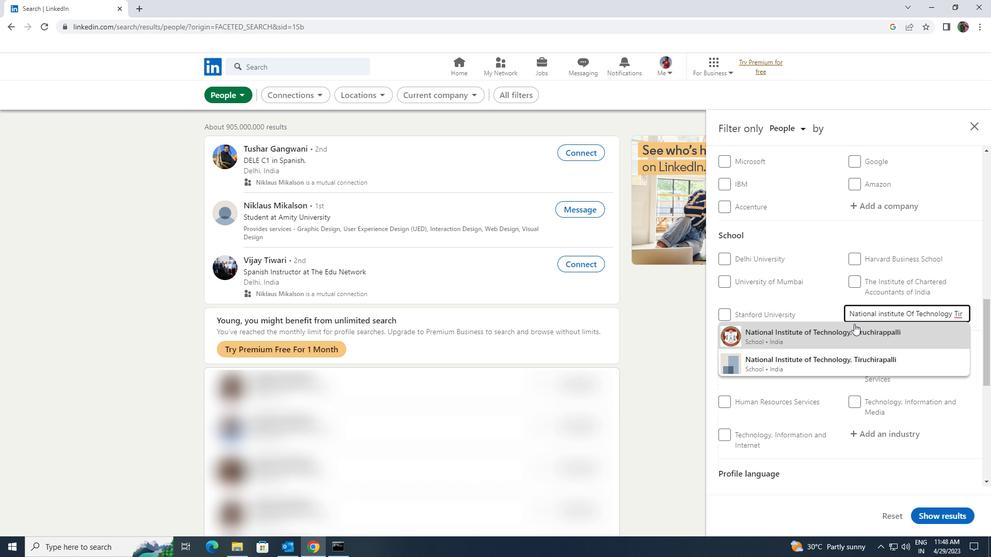 
Action: Mouse scrolled (855, 323) with delta (0, 0)
Screenshot: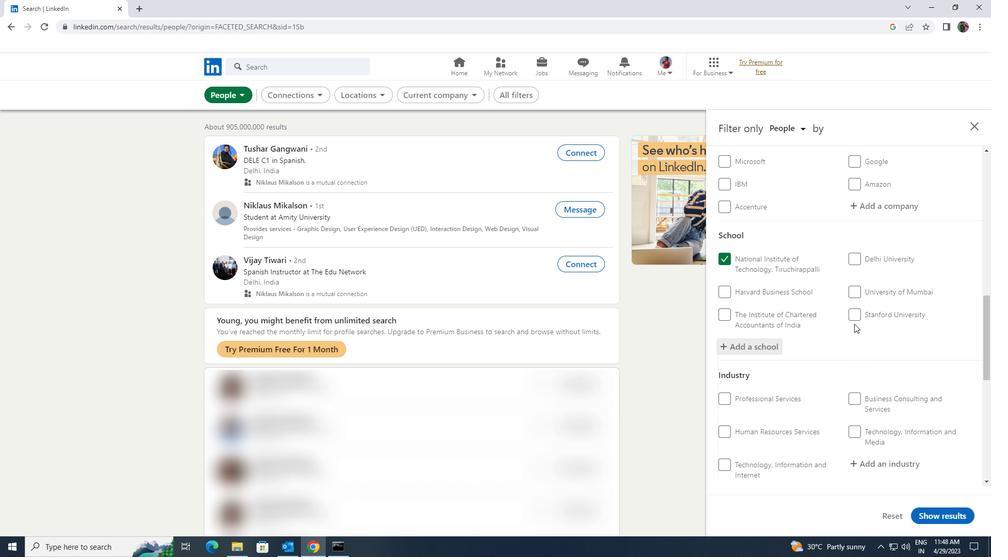 
Action: Mouse scrolled (855, 323) with delta (0, 0)
Screenshot: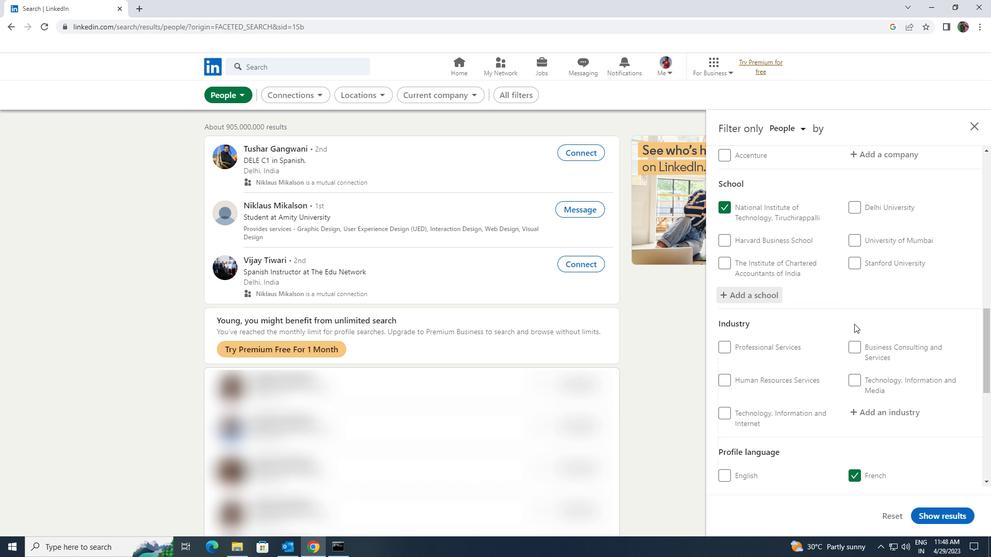 
Action: Mouse moved to (854, 324)
Screenshot: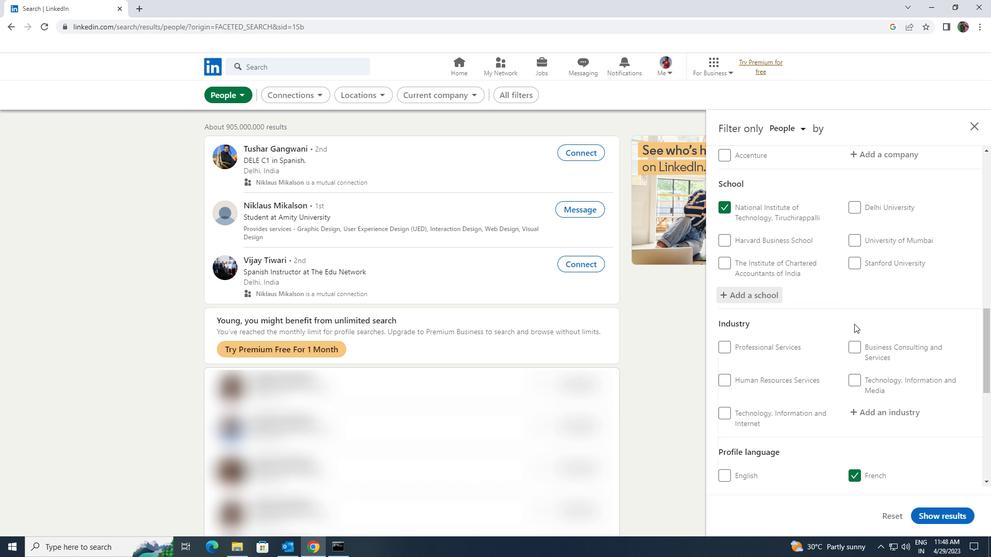
Action: Mouse scrolled (854, 323) with delta (0, 0)
Screenshot: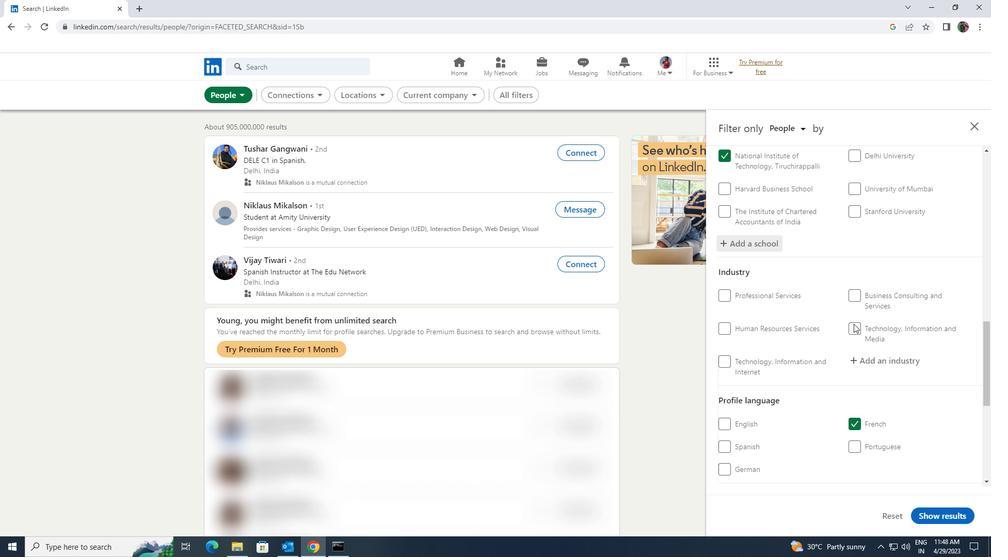 
Action: Mouse moved to (864, 308)
Screenshot: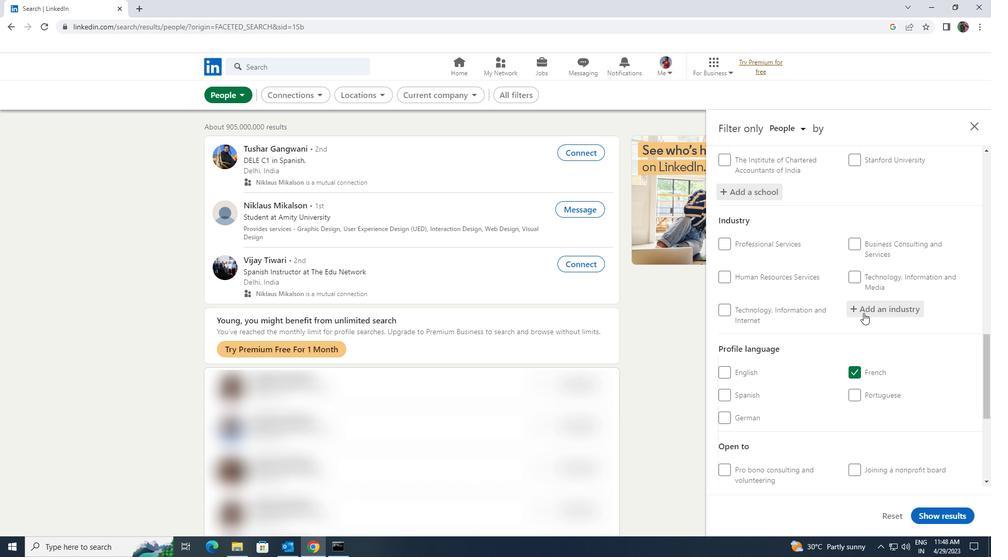 
Action: Mouse pressed left at (864, 308)
Screenshot: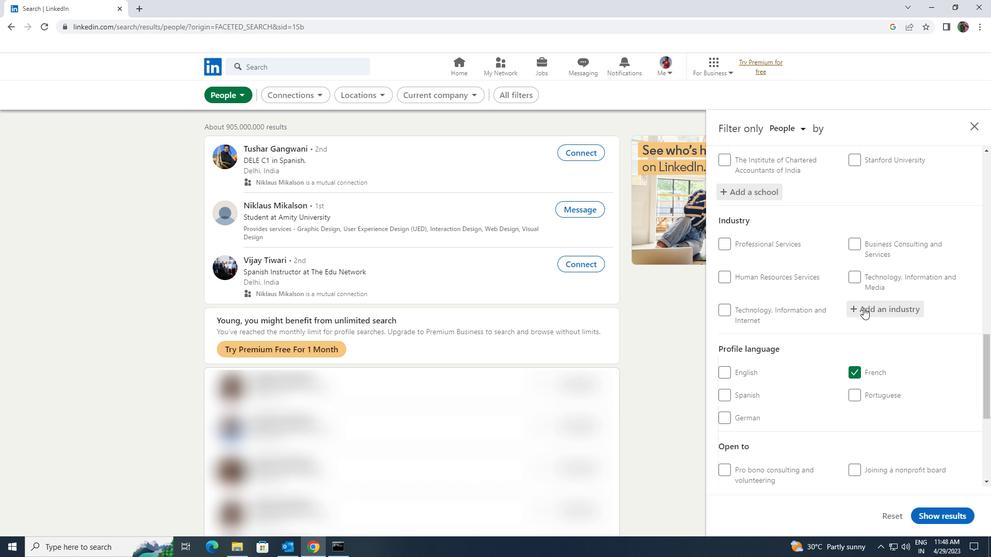 
Action: Mouse moved to (864, 307)
Screenshot: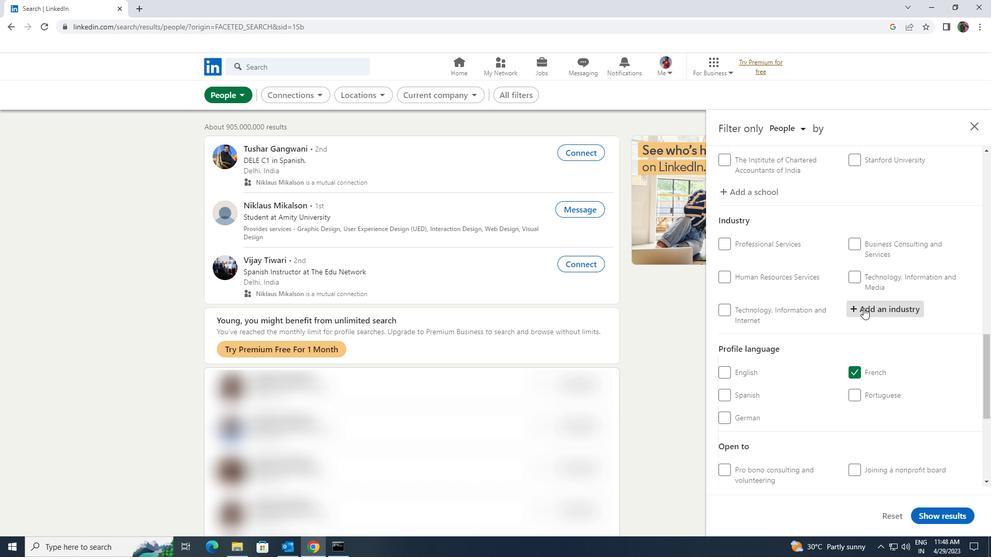 
Action: Key pressed <Key.shift>IT<Key.space><Key.shift>SYSTEM<Key.space><Key.shift>INST
Screenshot: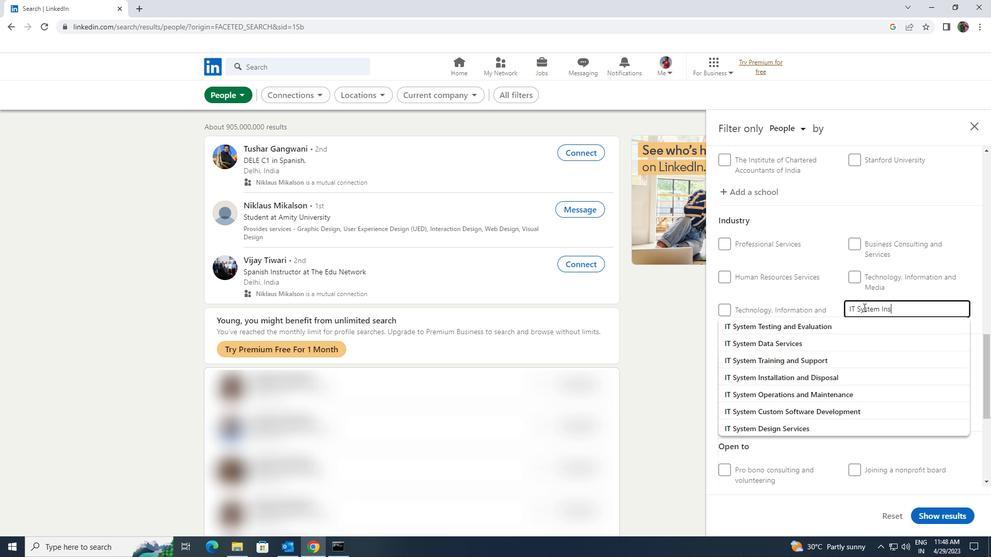 
Action: Mouse moved to (860, 318)
Screenshot: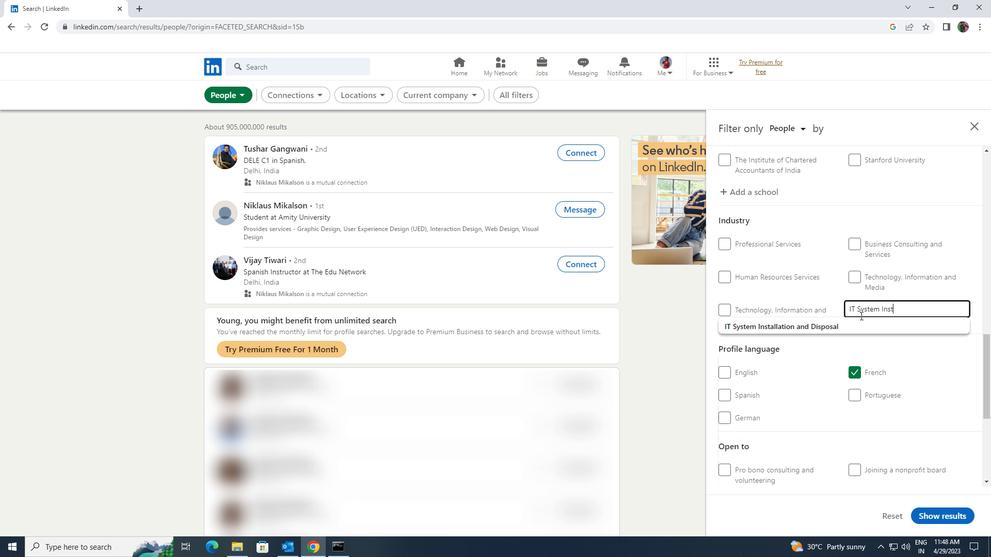
Action: Mouse pressed left at (860, 318)
Screenshot: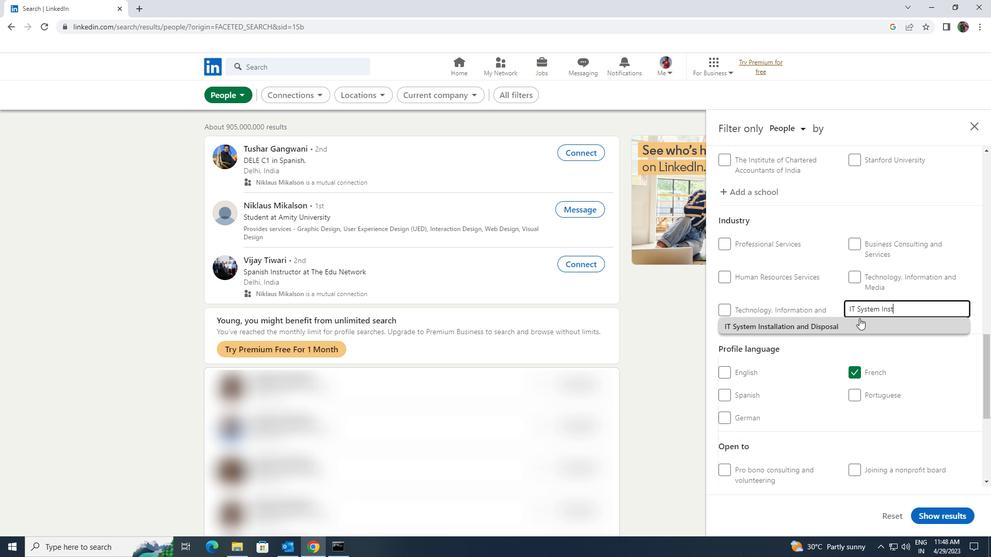
Action: Mouse scrolled (860, 318) with delta (0, 0)
Screenshot: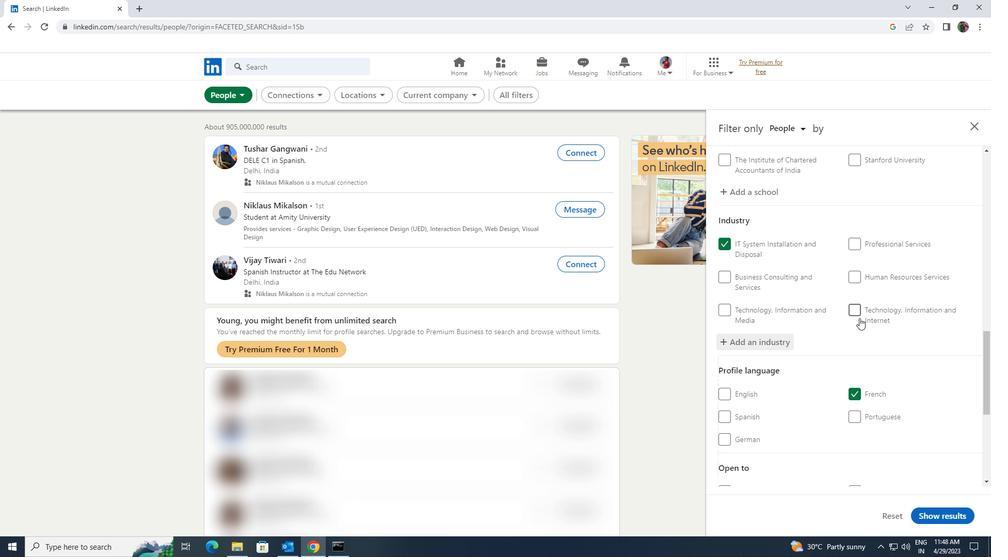 
Action: Mouse scrolled (860, 318) with delta (0, 0)
Screenshot: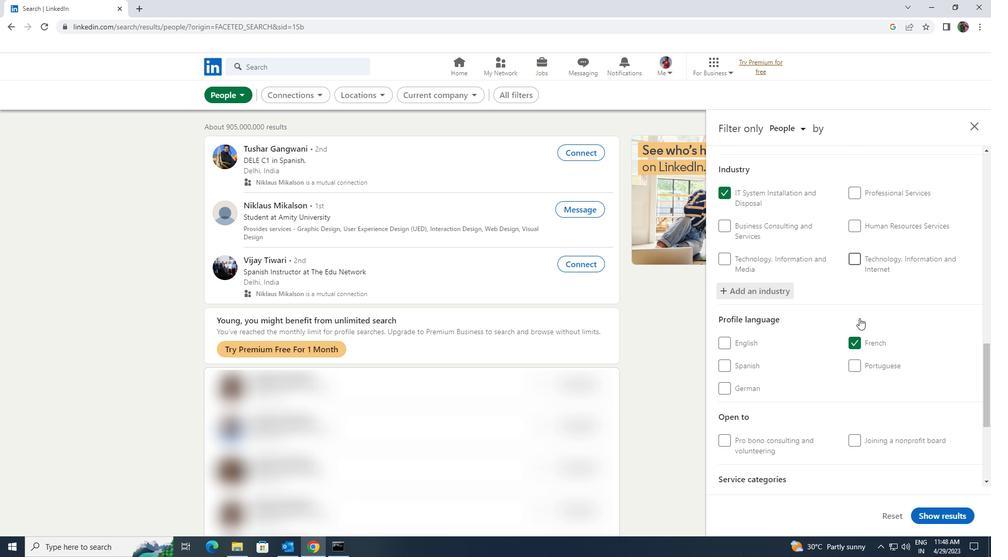 
Action: Mouse scrolled (860, 318) with delta (0, 0)
Screenshot: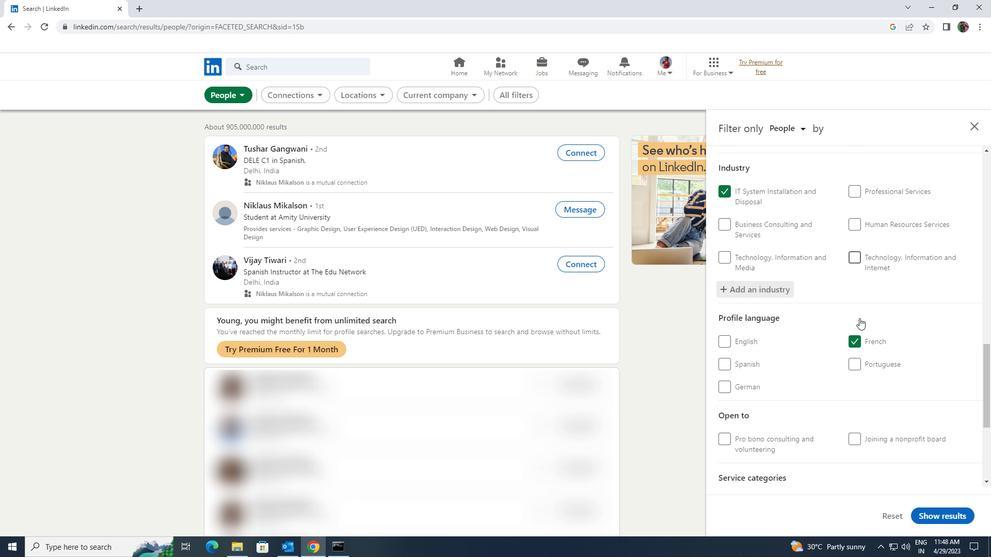 
Action: Mouse scrolled (860, 318) with delta (0, 0)
Screenshot: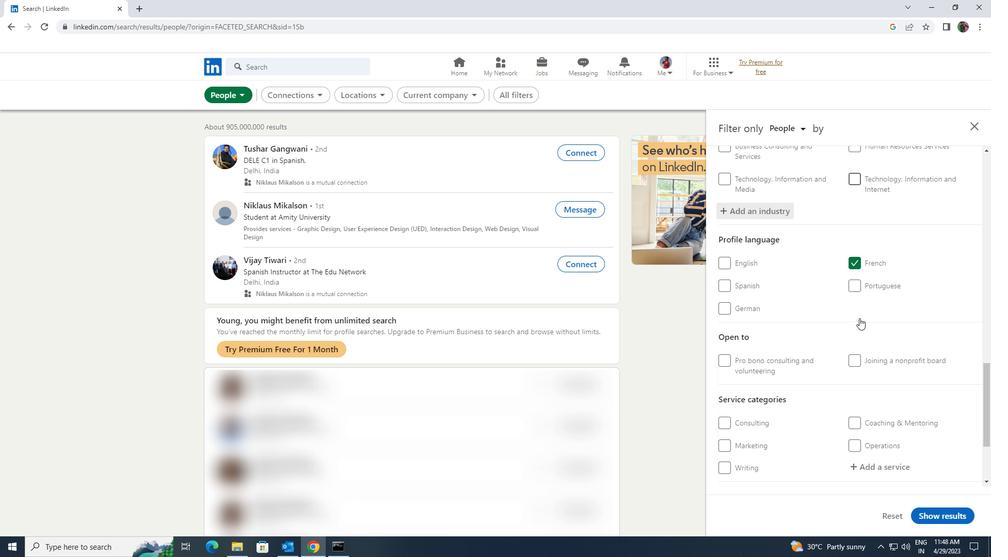 
Action: Mouse scrolled (860, 318) with delta (0, 0)
Screenshot: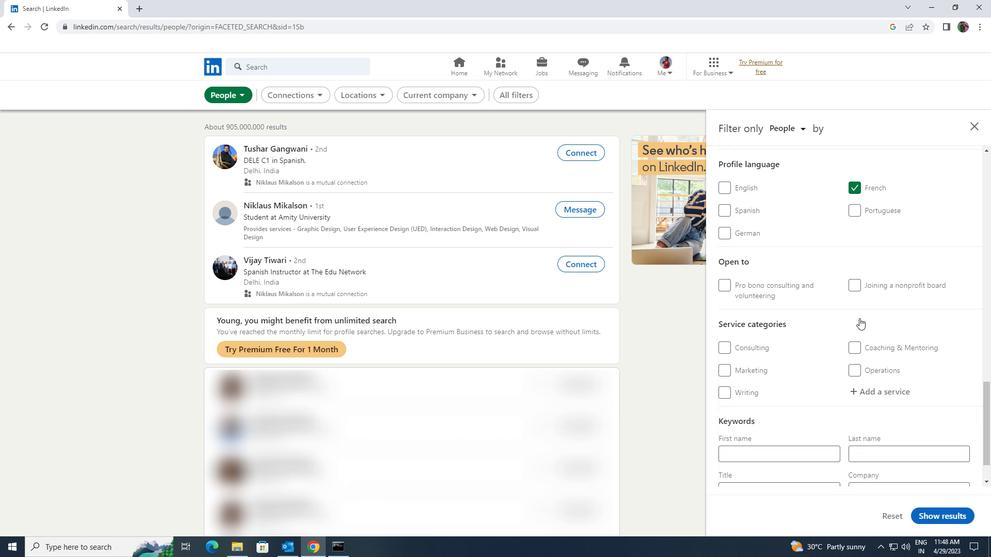
Action: Mouse moved to (859, 333)
Screenshot: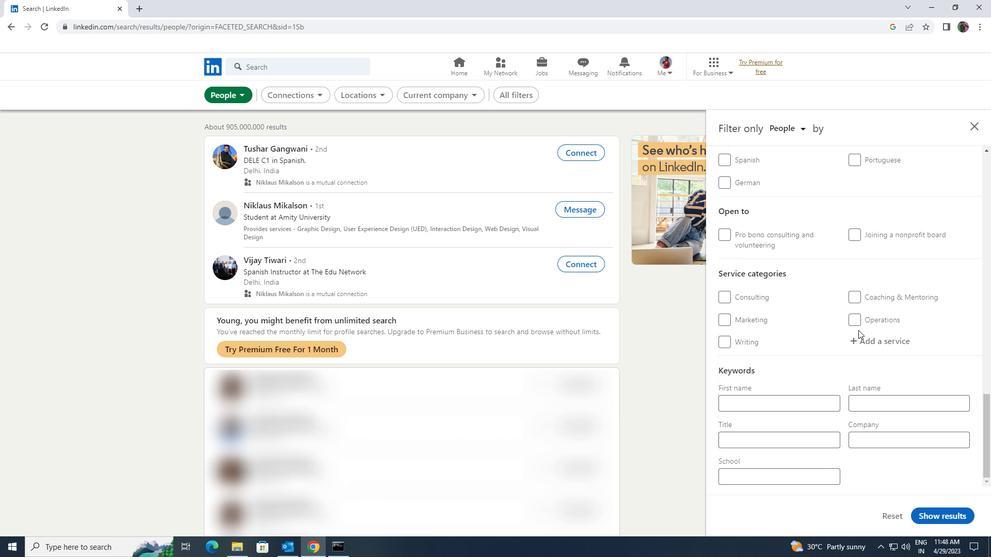 
Action: Mouse pressed left at (859, 333)
Screenshot: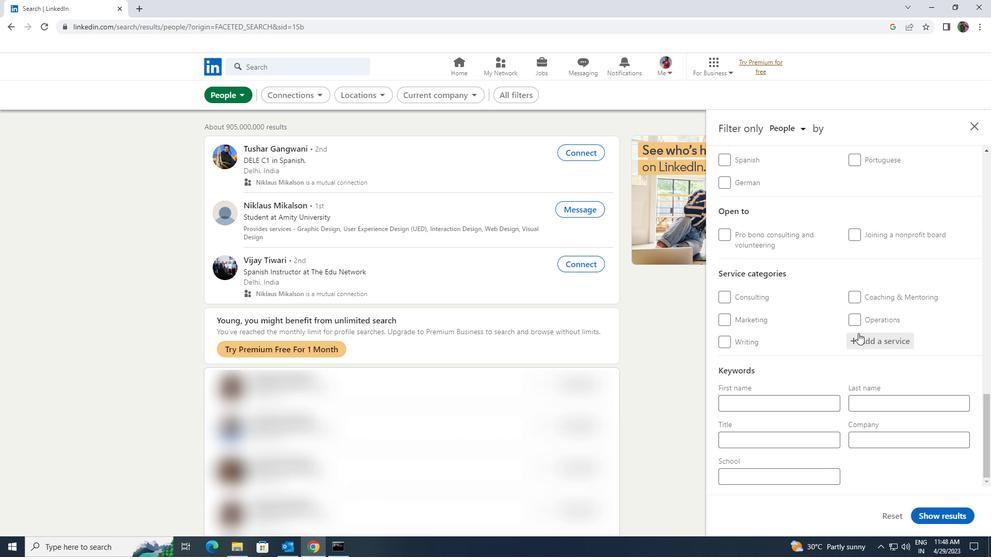 
Action: Key pressed <Key.shift>TEAM<Key.space><Key.shift>BUI
Screenshot: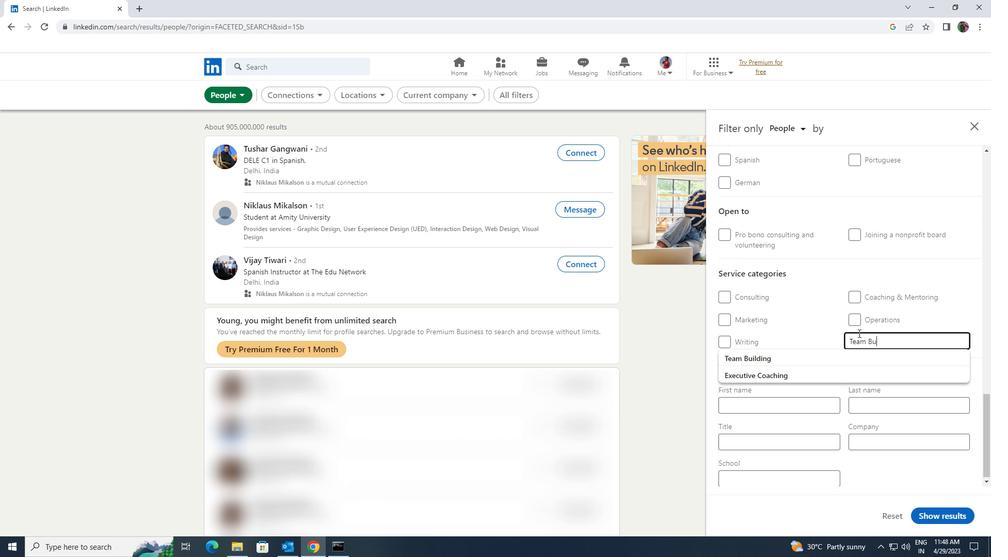 
Action: Mouse moved to (849, 354)
Screenshot: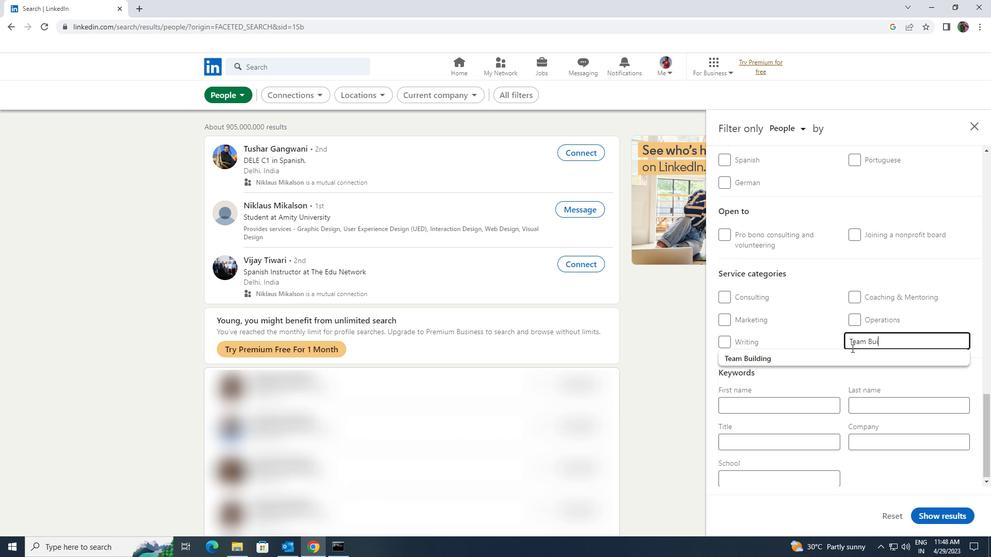 
Action: Mouse pressed left at (849, 354)
Screenshot: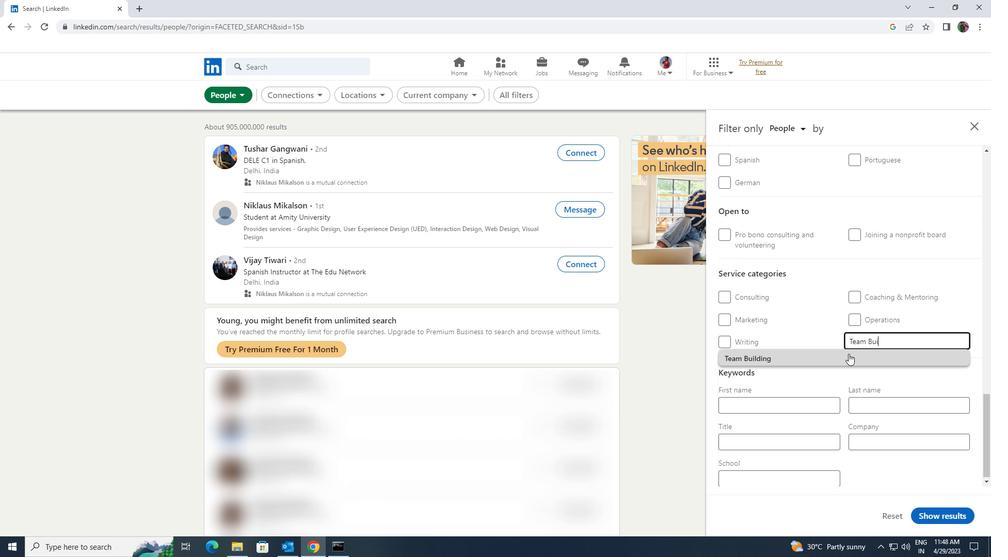 
Action: Mouse scrolled (849, 353) with delta (0, 0)
Screenshot: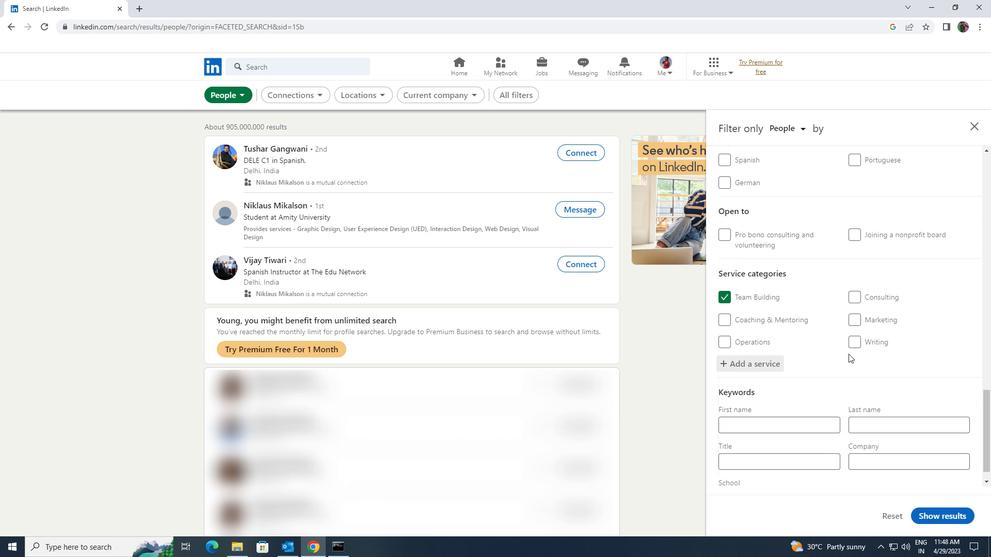 
Action: Mouse scrolled (849, 353) with delta (0, 0)
Screenshot: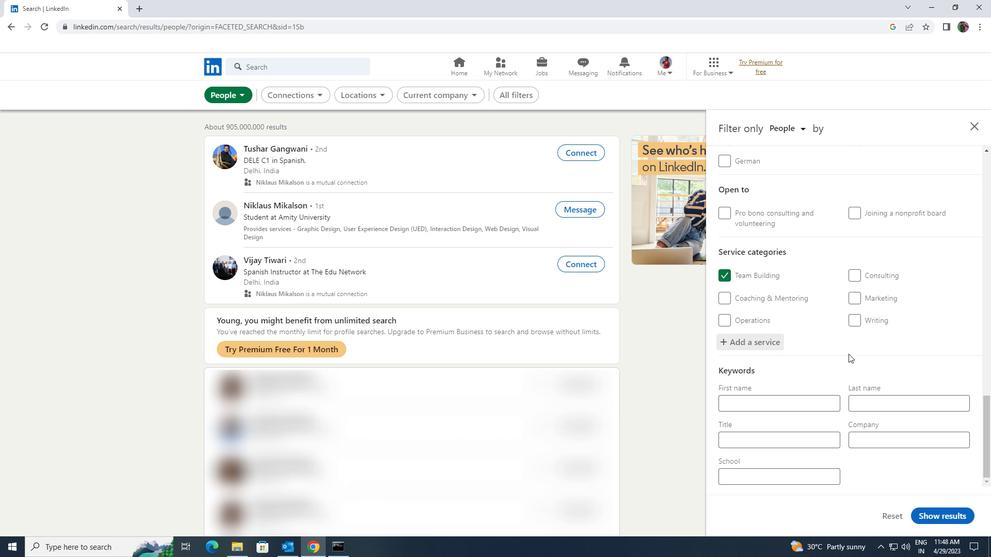 
Action: Mouse moved to (808, 421)
Screenshot: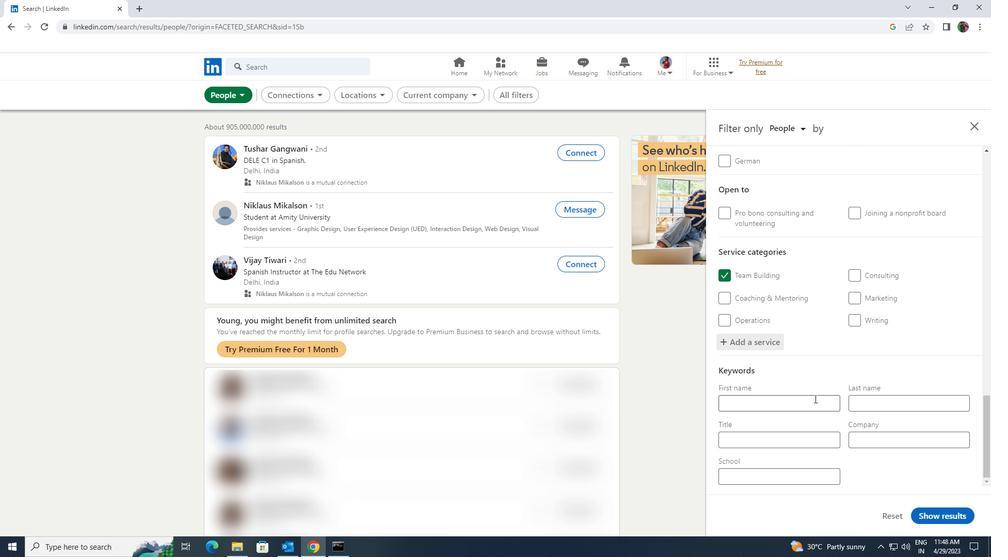 
Action: Mouse scrolled (808, 420) with delta (0, 0)
Screenshot: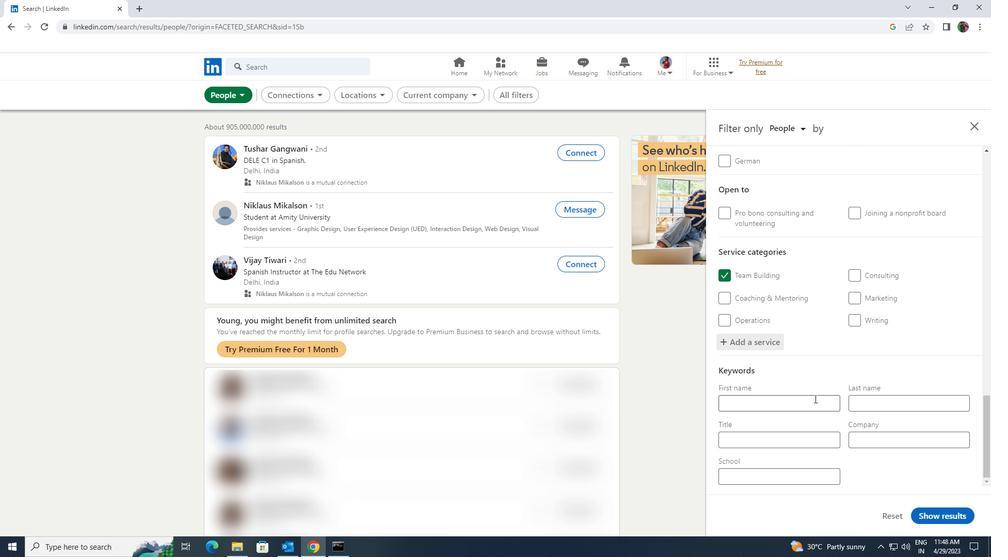
Action: Mouse moved to (804, 436)
Screenshot: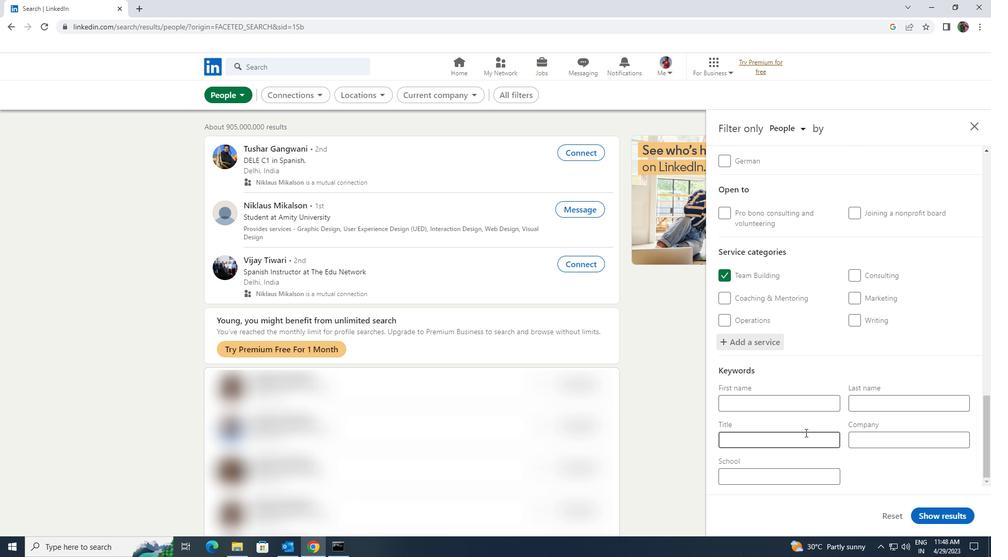 
Action: Mouse pressed left at (804, 436)
Screenshot: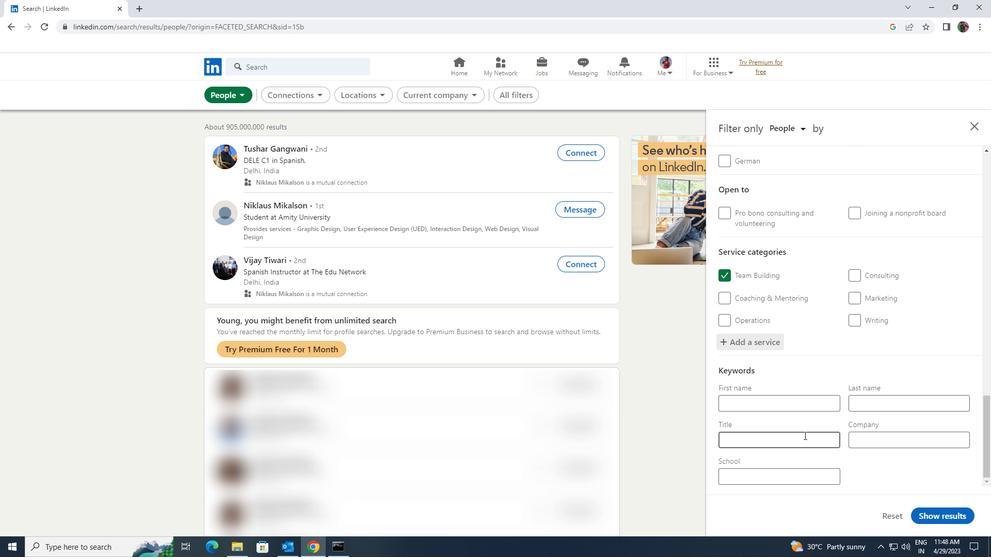 
Action: Mouse moved to (804, 435)
Screenshot: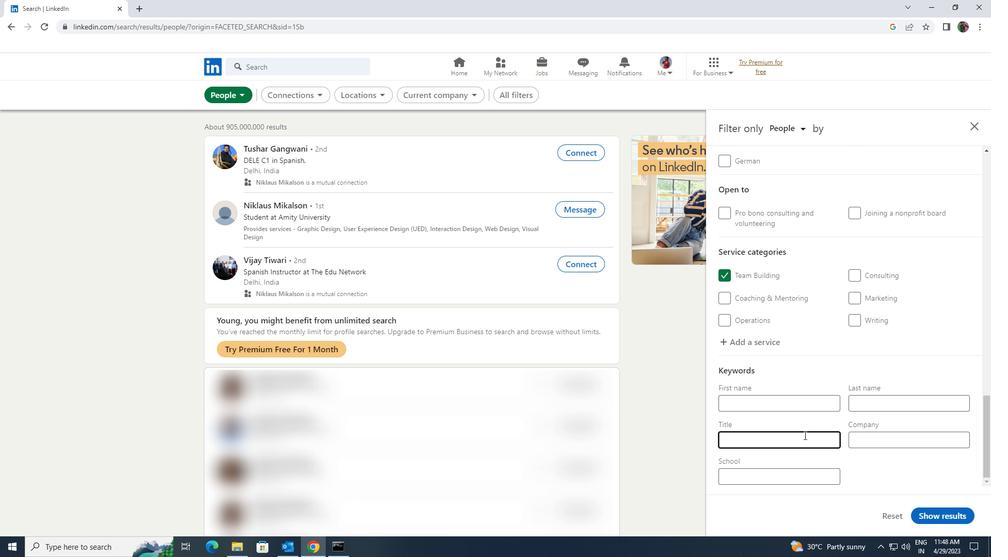 
Action: Key pressed <Key.shift>HUMAN<Key.space><Key.shift>RESOURCES
Screenshot: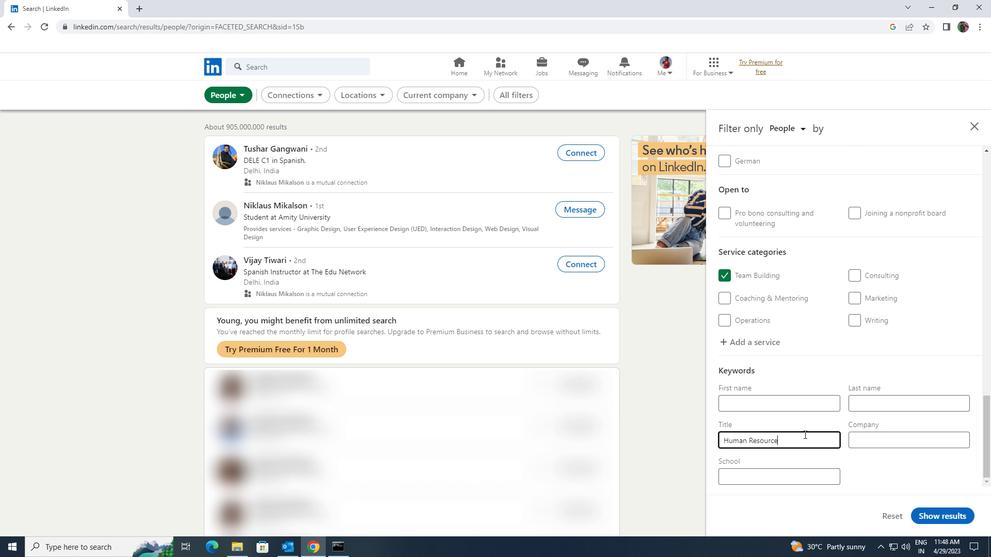 
Action: Mouse moved to (933, 521)
Screenshot: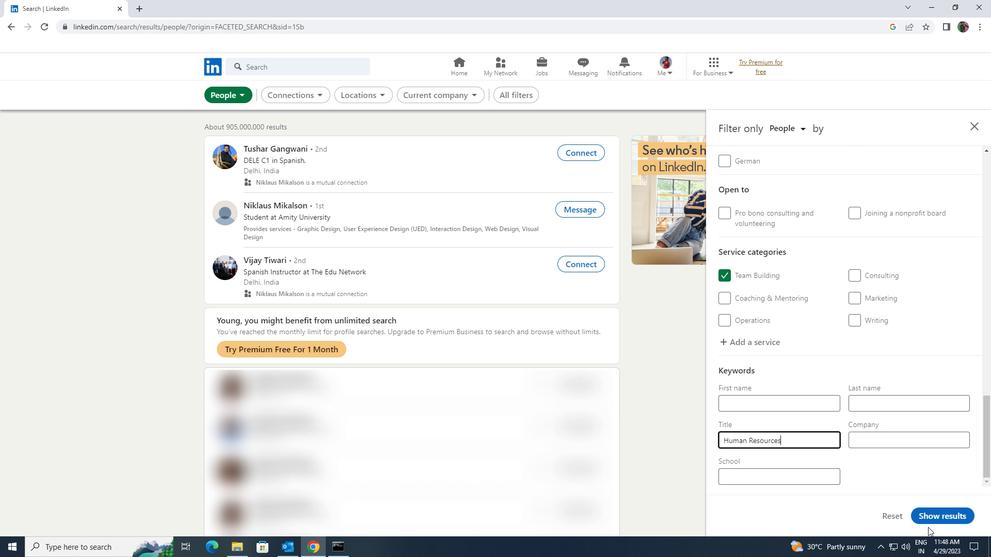 
Action: Mouse pressed left at (933, 521)
Screenshot: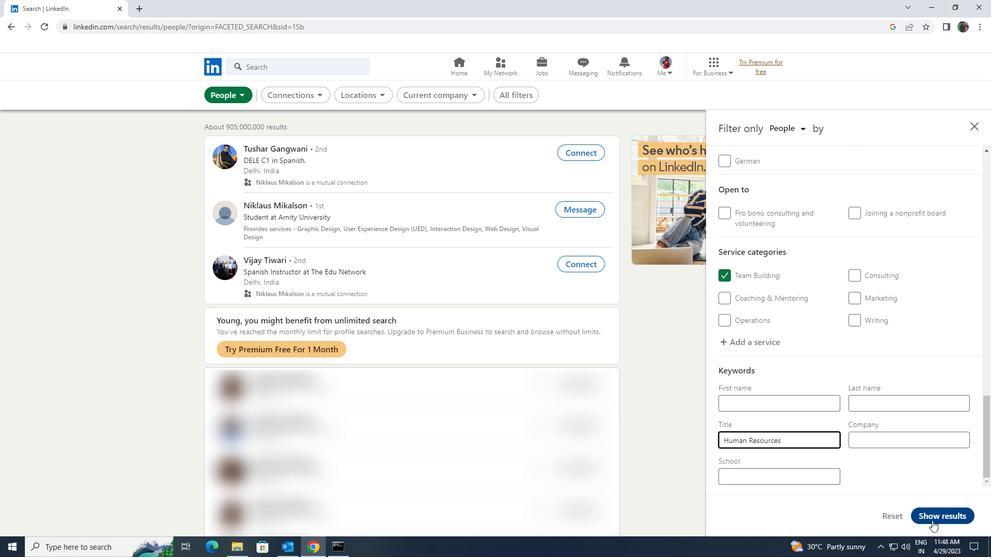 
Action: Mouse moved to (933, 518)
Screenshot: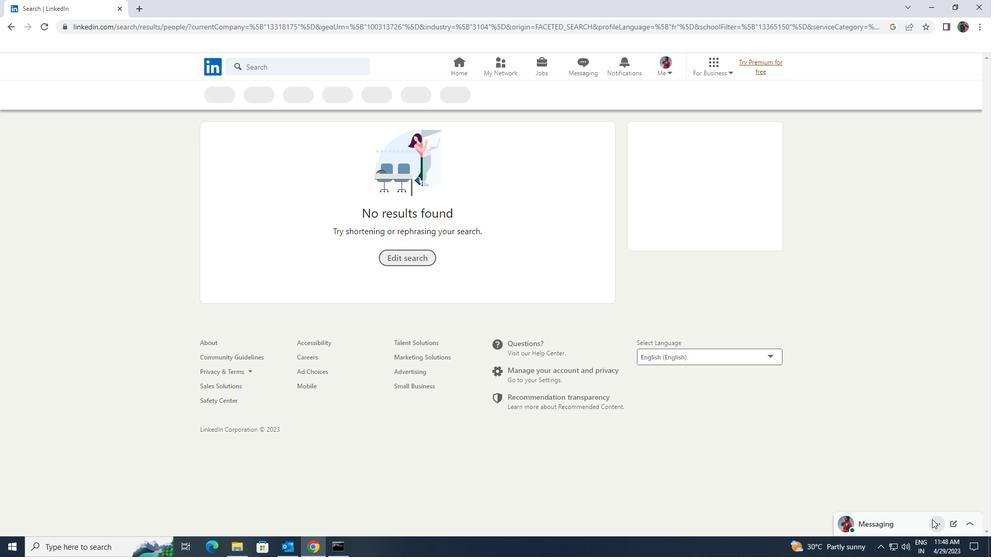 
